 Task: Find connections with filter location Sarajevo with filter topic #goalswith filter profile language Potuguese with filter current company Yokogawa with filter school Uttar Pradesh Jobs Updates with filter industry Beverage Manufacturing with filter service category Strategic Planning with filter keywords title Financial Planner
Action: Mouse moved to (508, 84)
Screenshot: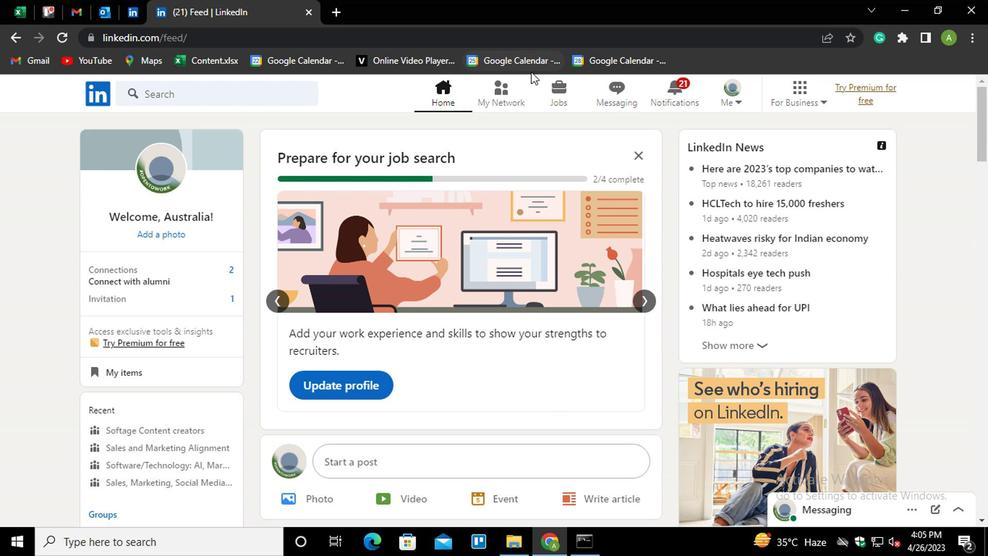 
Action: Mouse pressed left at (508, 84)
Screenshot: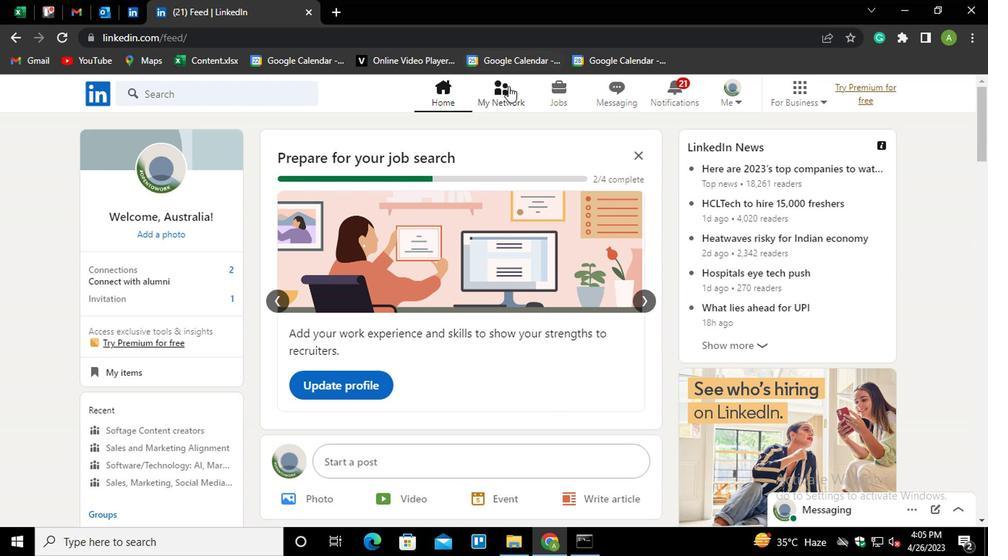 
Action: Mouse moved to (202, 174)
Screenshot: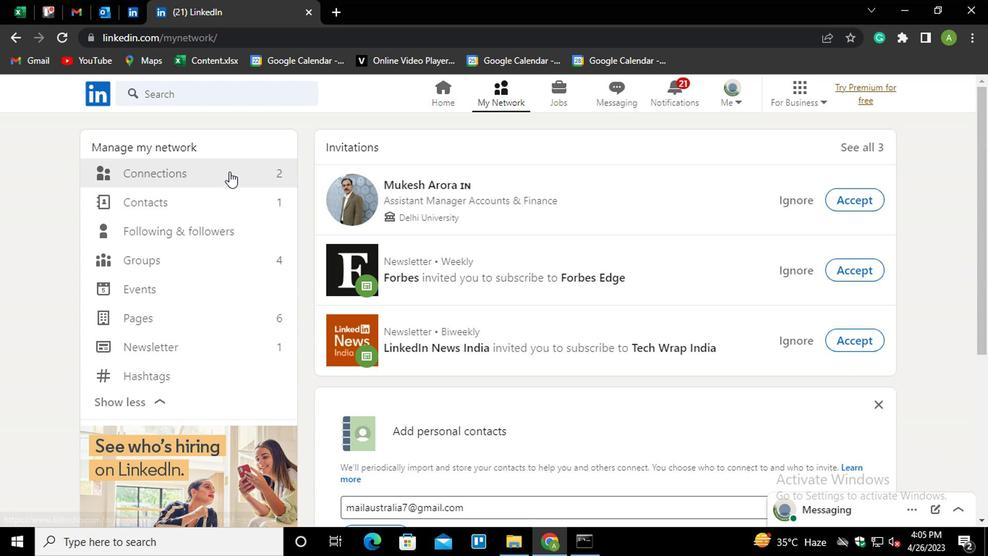 
Action: Mouse pressed left at (202, 174)
Screenshot: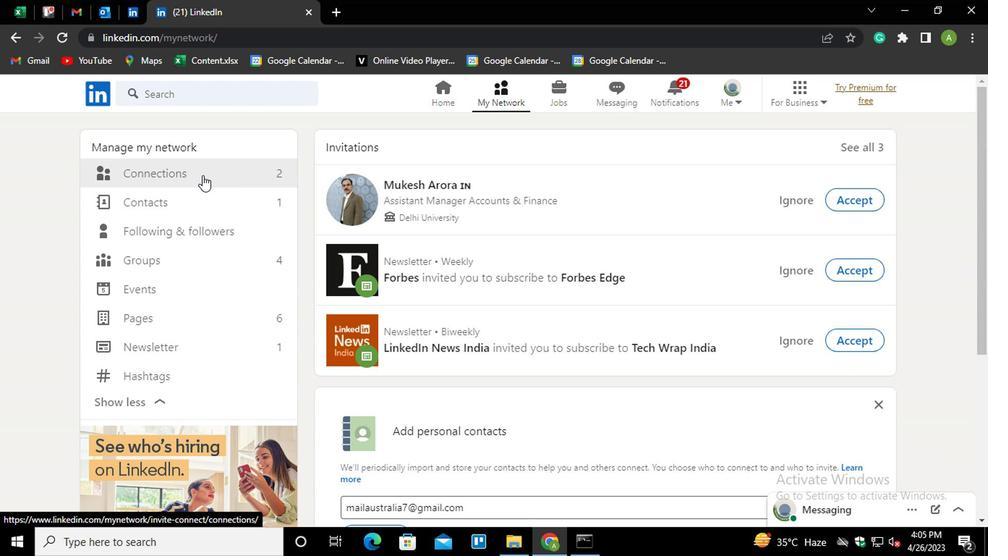 
Action: Mouse moved to (582, 177)
Screenshot: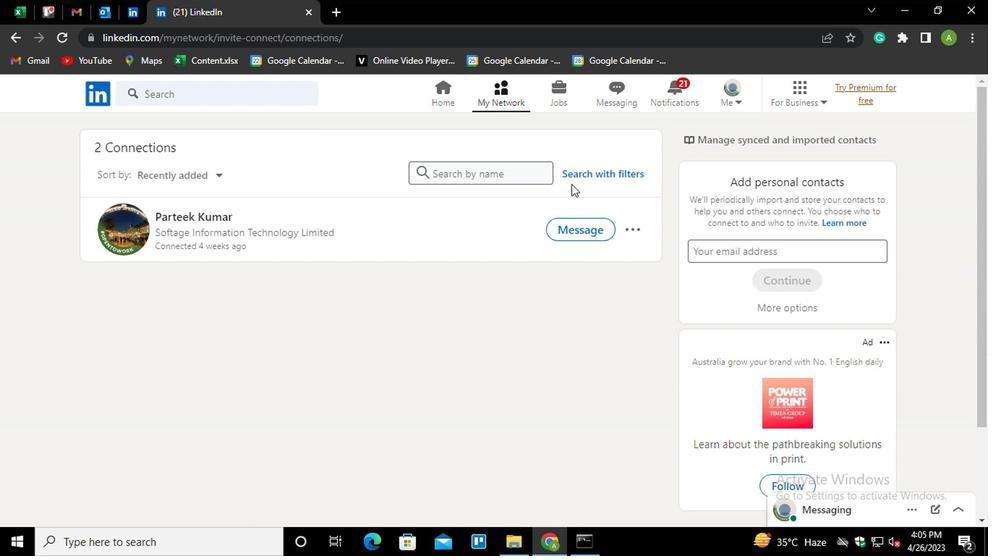 
Action: Mouse pressed left at (582, 177)
Screenshot: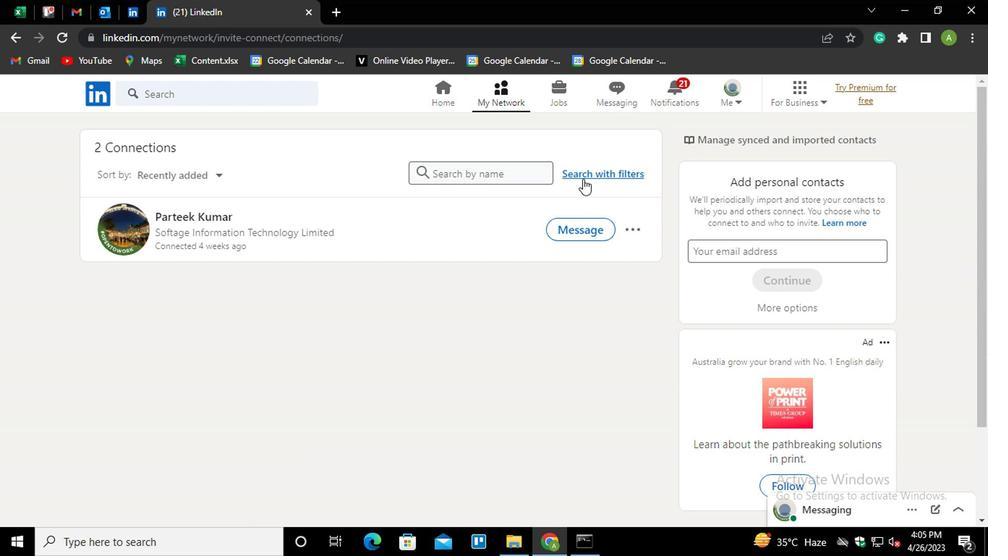 
Action: Mouse moved to (475, 139)
Screenshot: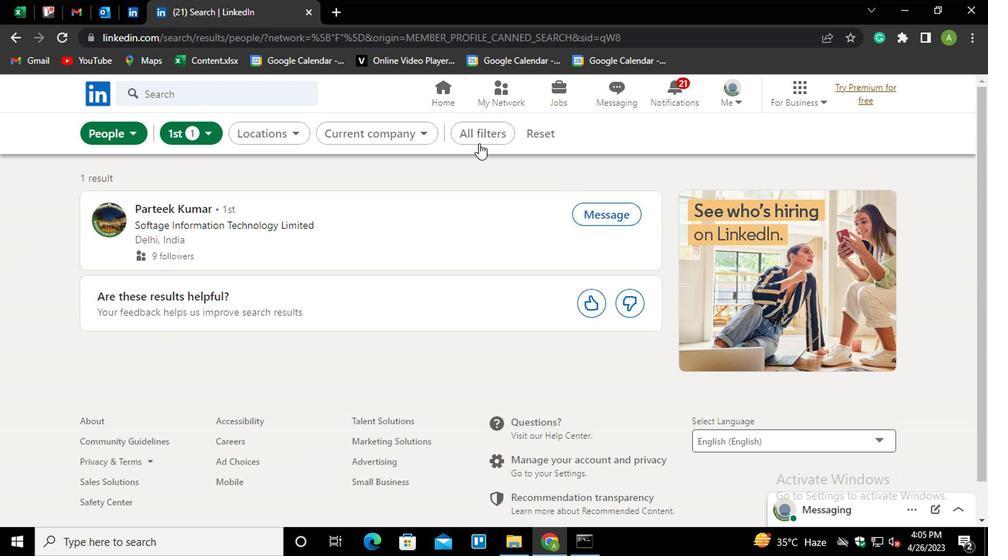 
Action: Mouse pressed left at (475, 139)
Screenshot: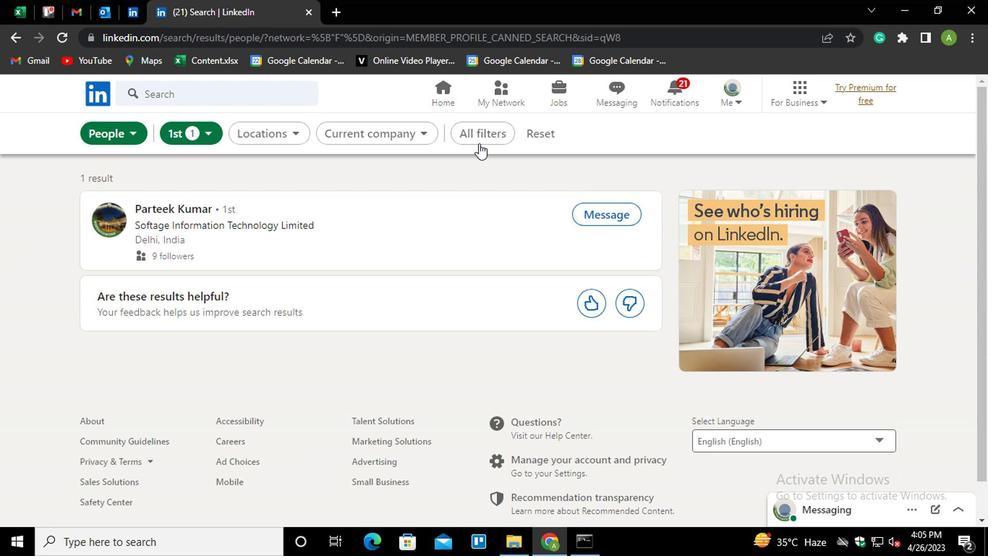 
Action: Mouse moved to (690, 260)
Screenshot: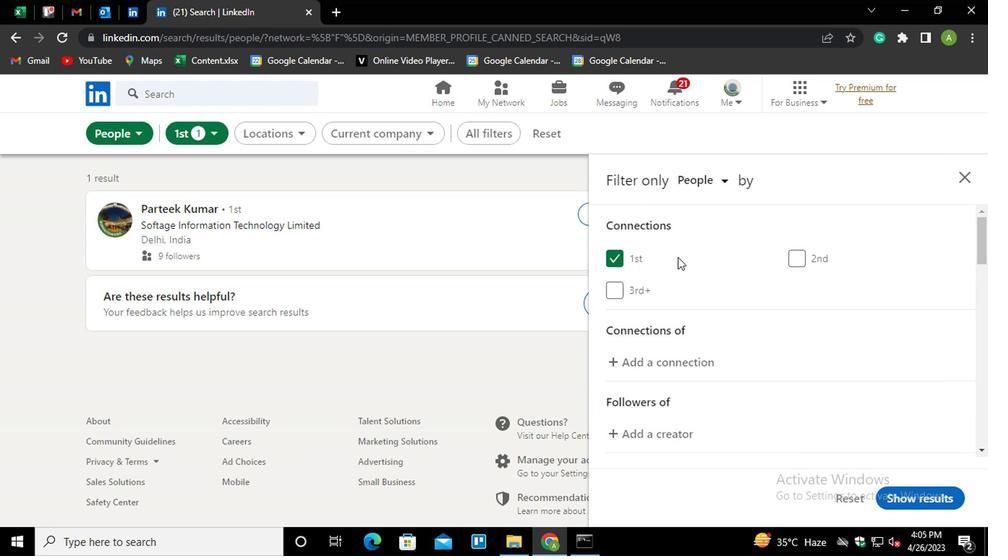 
Action: Mouse scrolled (690, 259) with delta (0, 0)
Screenshot: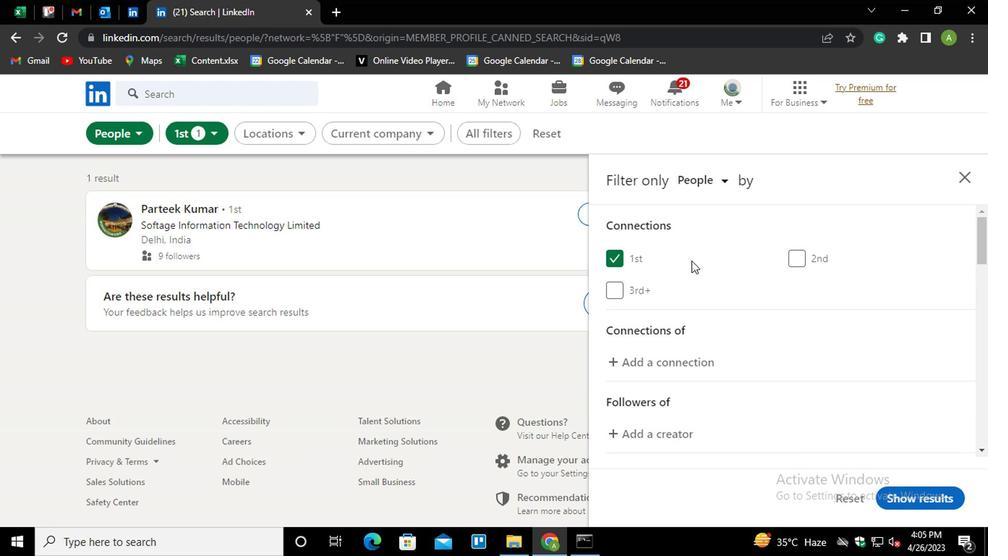 
Action: Mouse moved to (690, 258)
Screenshot: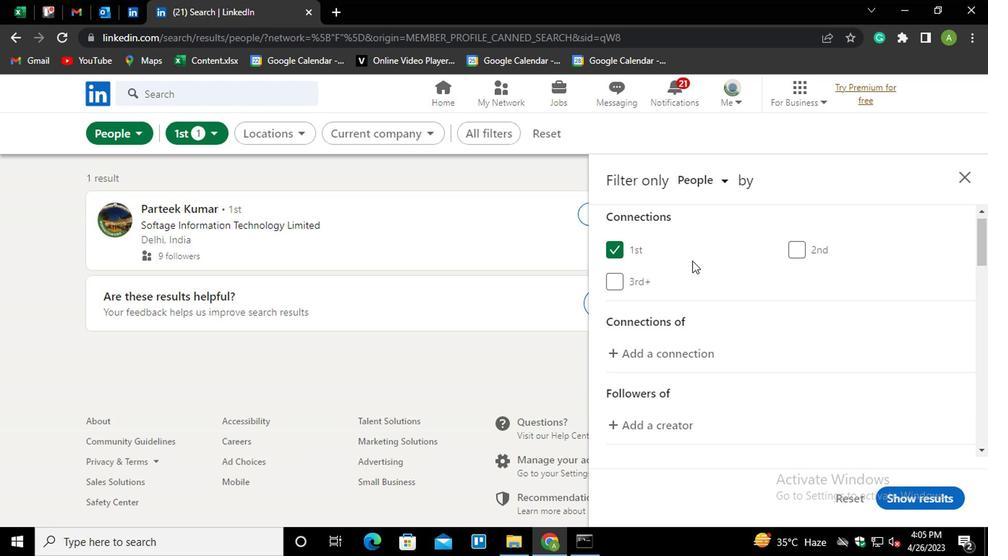 
Action: Mouse scrolled (690, 258) with delta (0, 0)
Screenshot: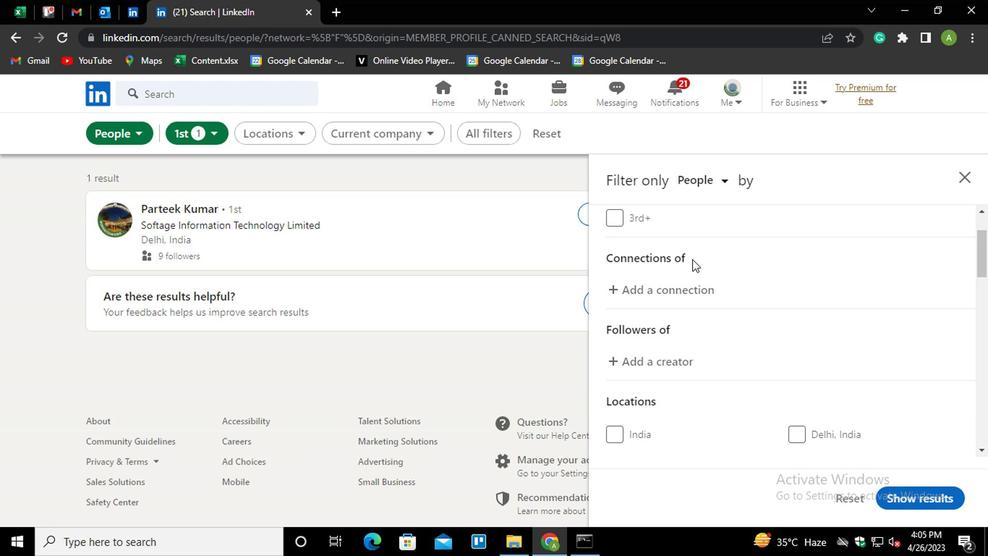 
Action: Mouse moved to (690, 259)
Screenshot: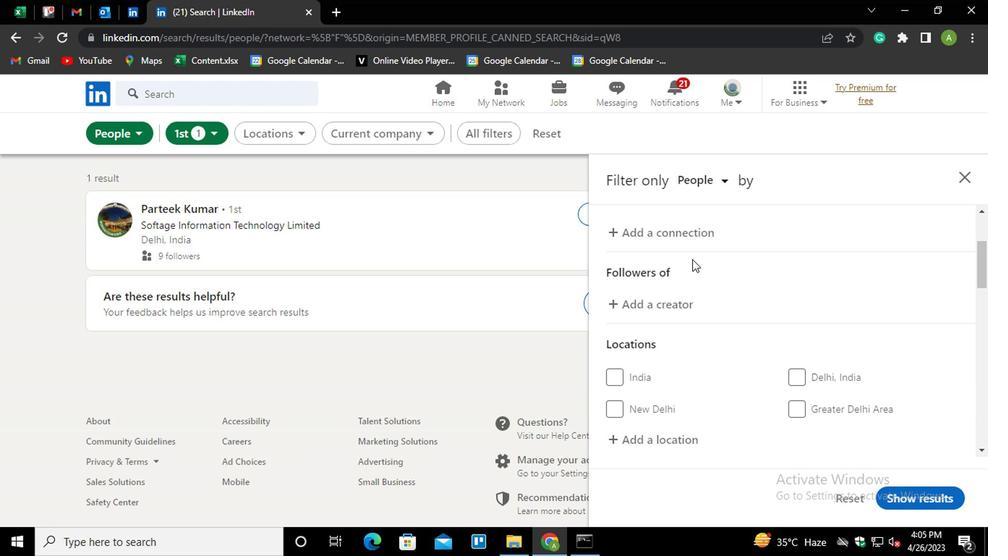 
Action: Mouse scrolled (690, 258) with delta (0, -1)
Screenshot: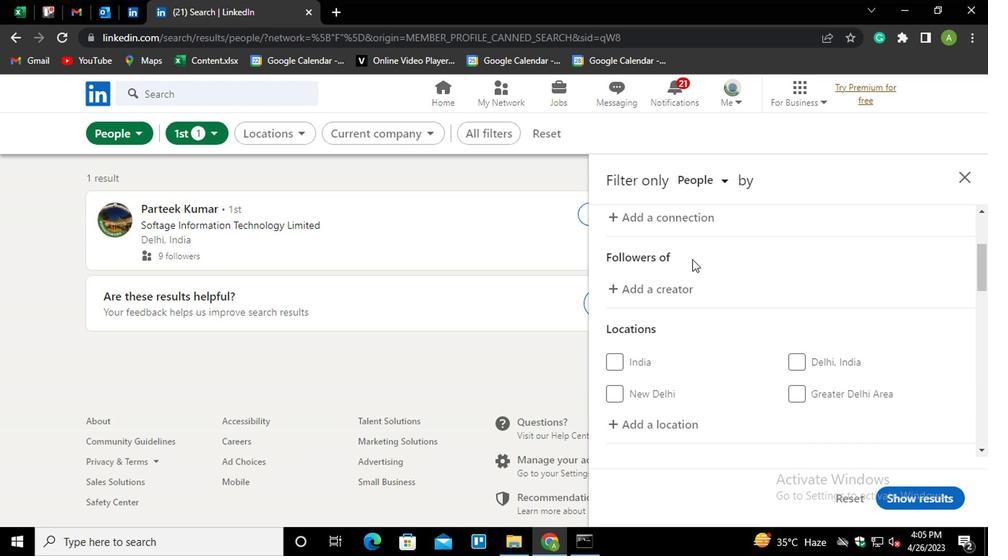 
Action: Mouse moved to (645, 351)
Screenshot: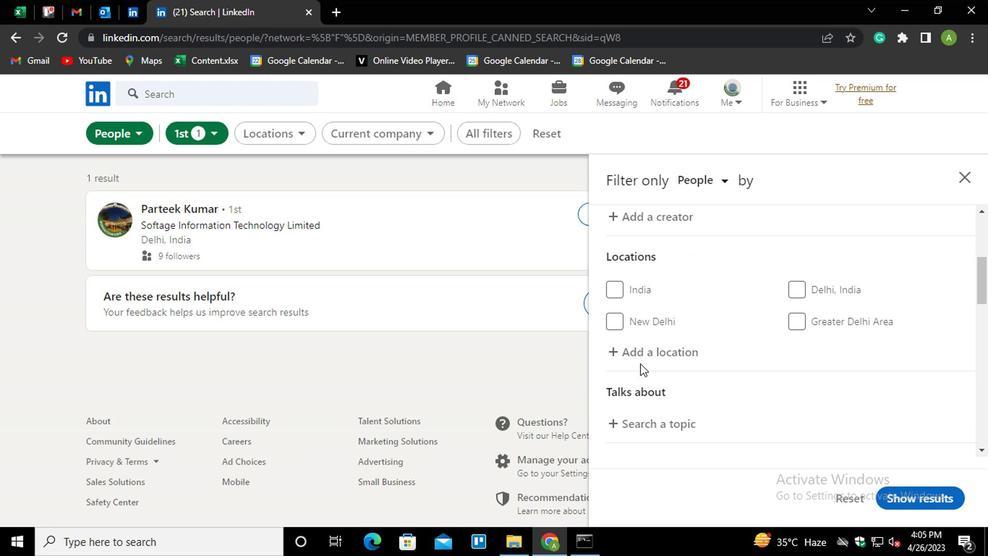 
Action: Mouse pressed left at (645, 351)
Screenshot: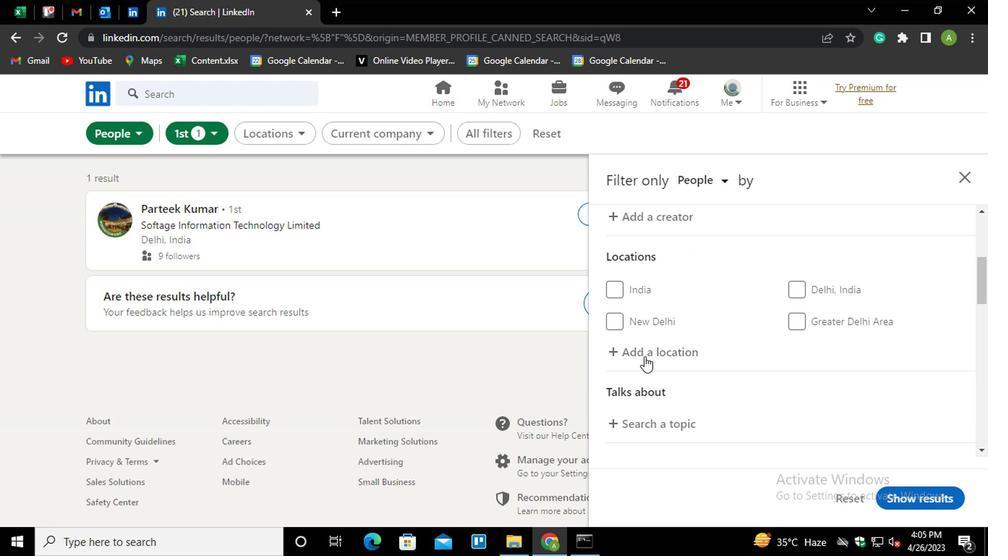 
Action: Mouse moved to (660, 346)
Screenshot: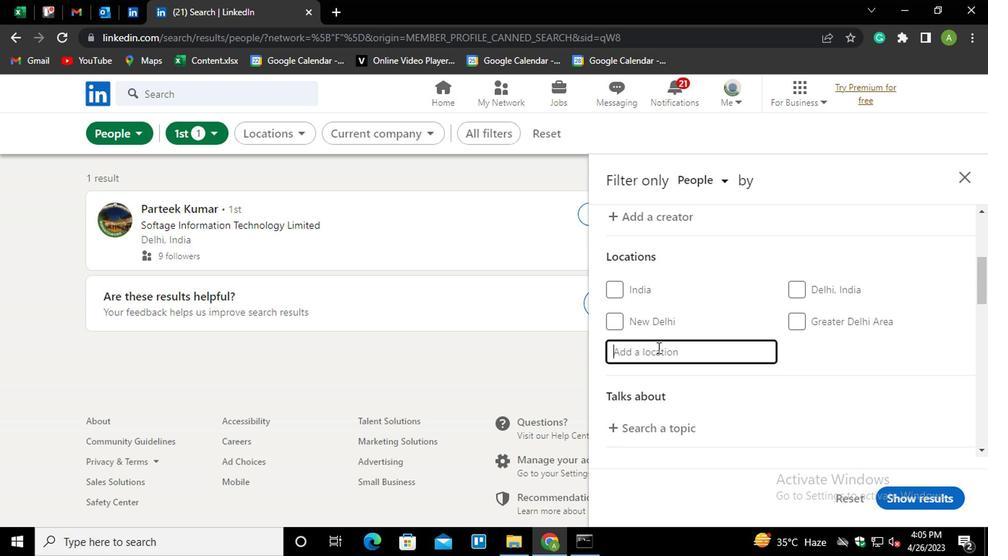 
Action: Mouse pressed left at (660, 346)
Screenshot: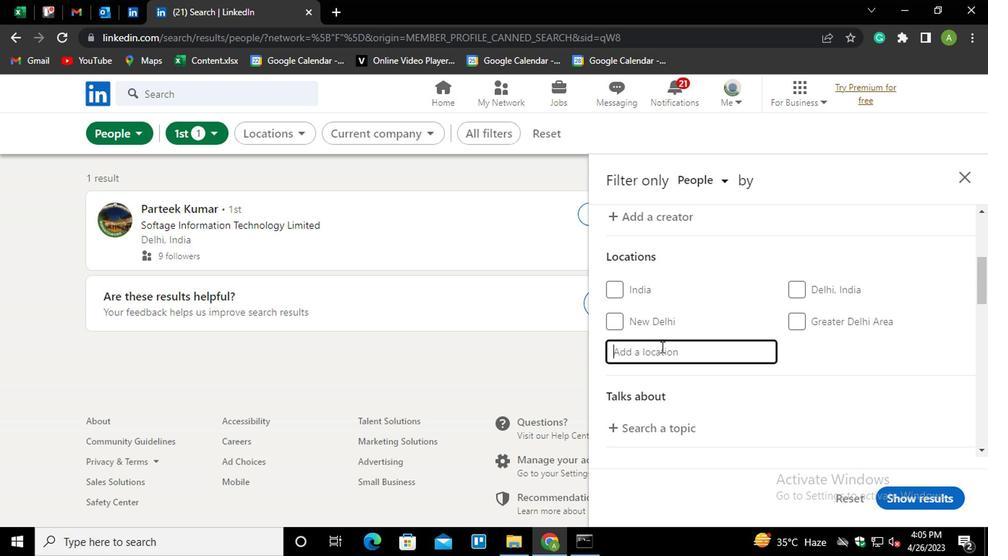 
Action: Mouse moved to (668, 343)
Screenshot: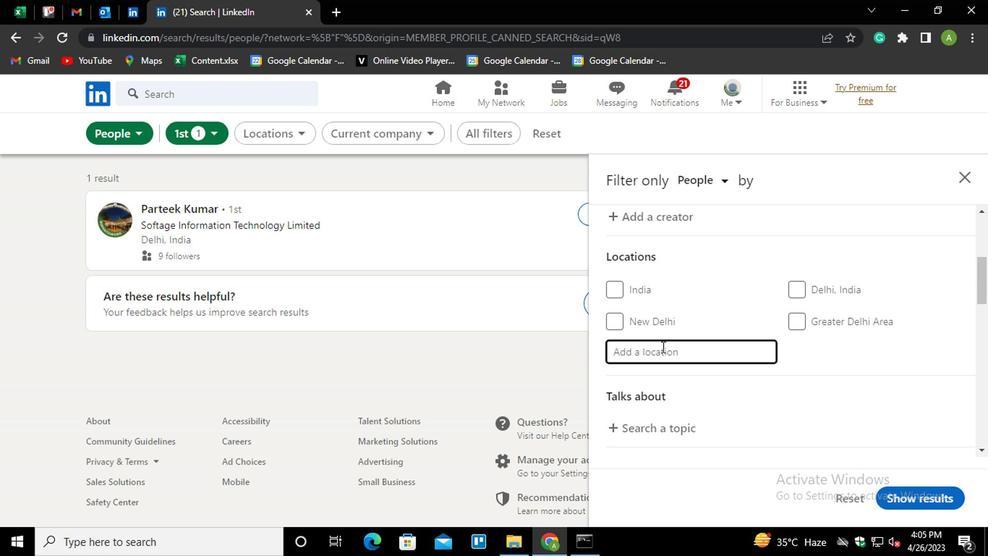 
Action: Key pressed <Key.shift>SARAJEV<Key.down><Key.enter>
Screenshot: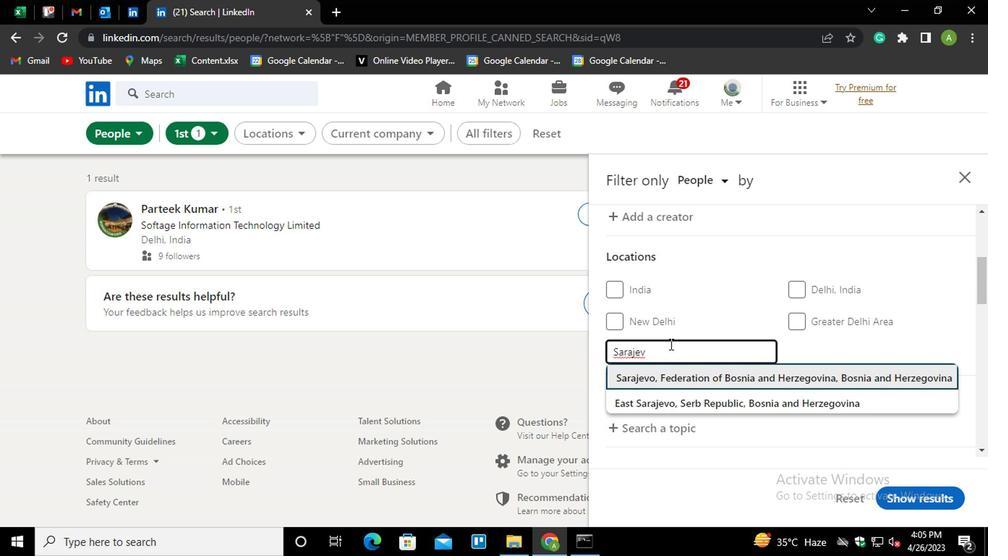 
Action: Mouse moved to (669, 343)
Screenshot: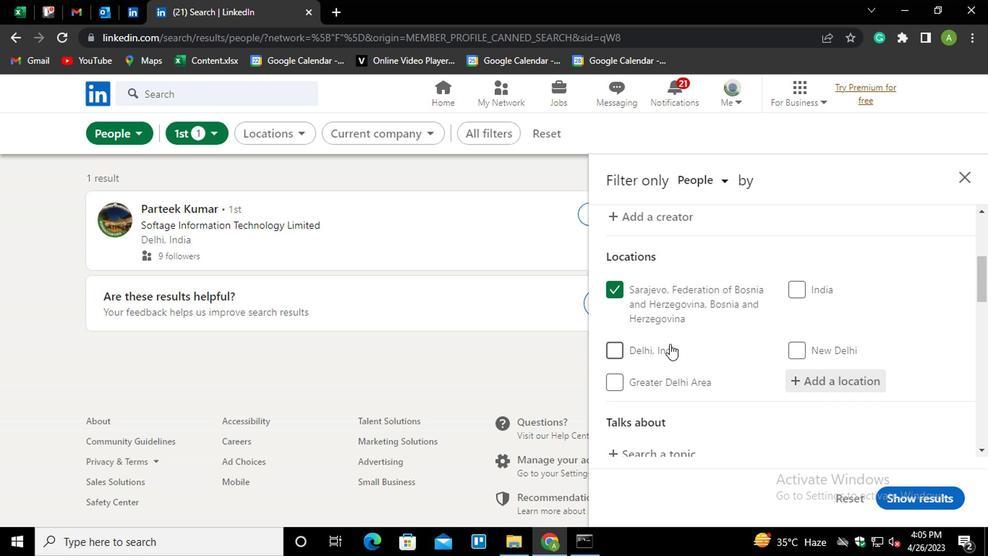 
Action: Mouse scrolled (669, 342) with delta (0, 0)
Screenshot: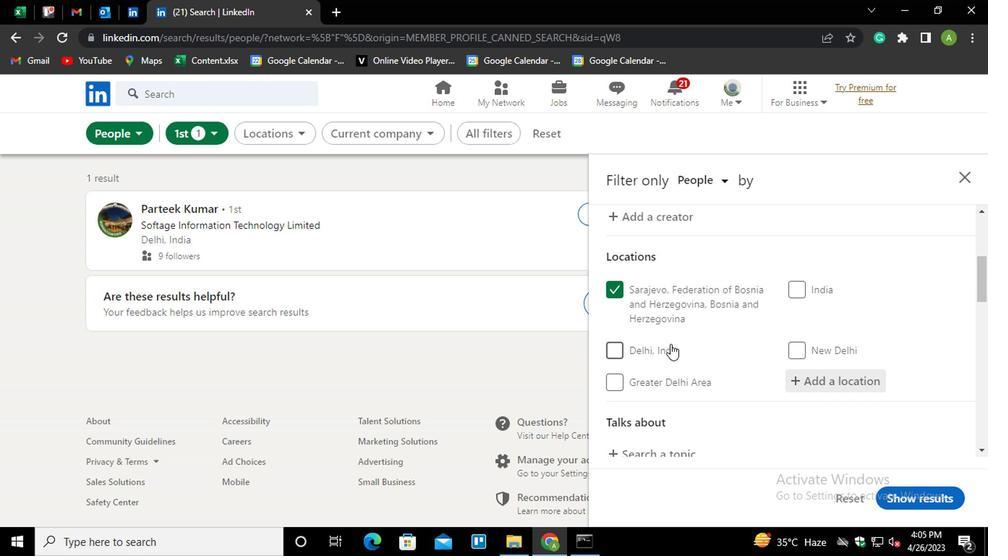 
Action: Mouse moved to (670, 342)
Screenshot: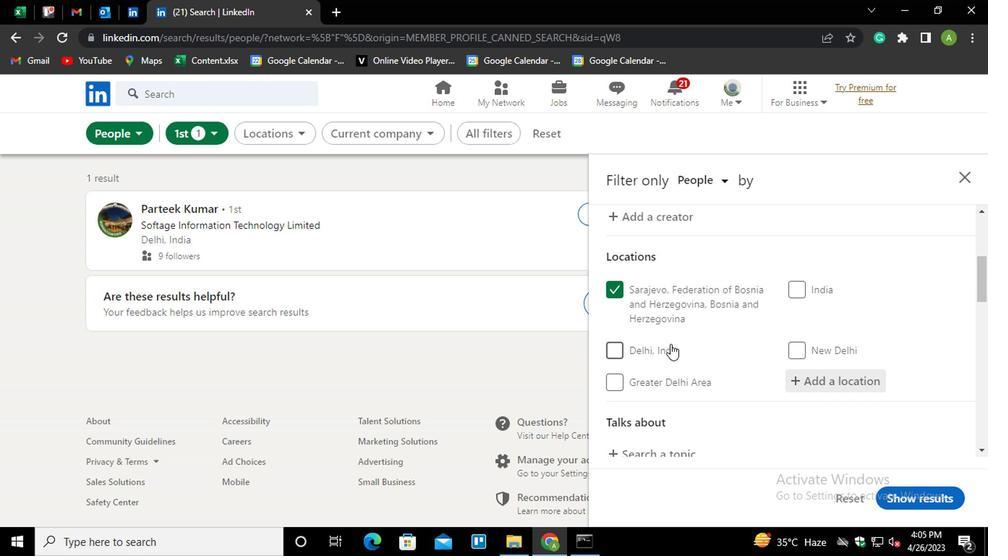 
Action: Mouse scrolled (670, 341) with delta (0, -1)
Screenshot: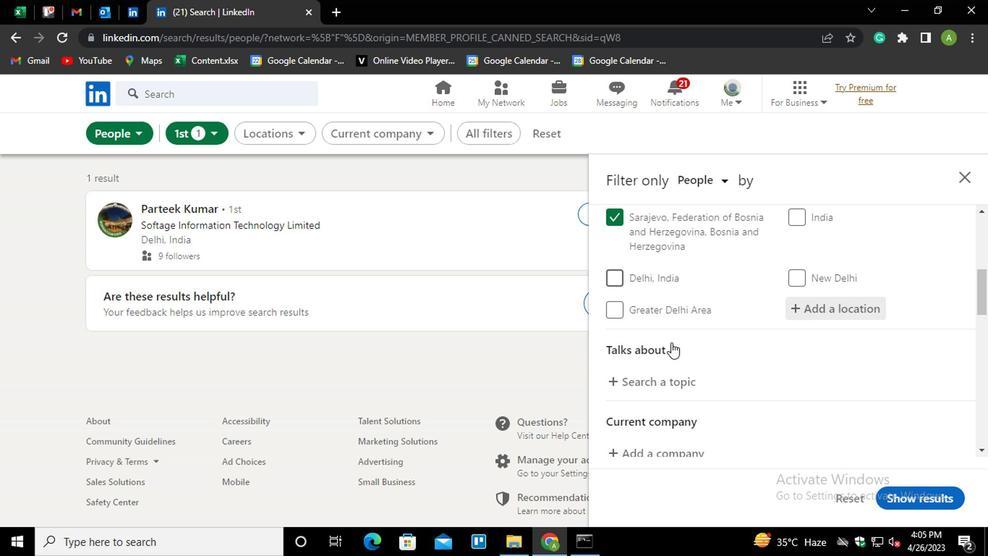 
Action: Mouse moved to (666, 314)
Screenshot: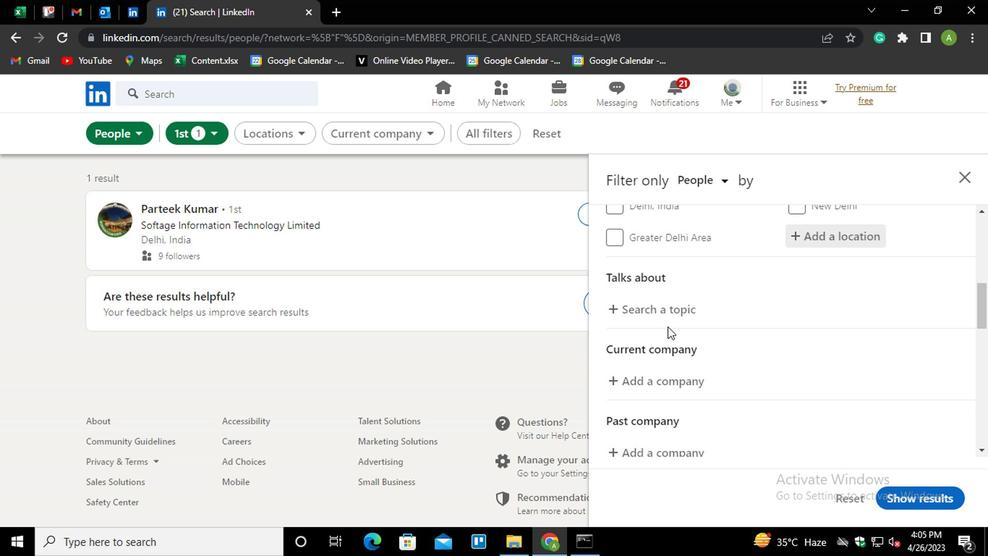 
Action: Mouse pressed left at (666, 314)
Screenshot: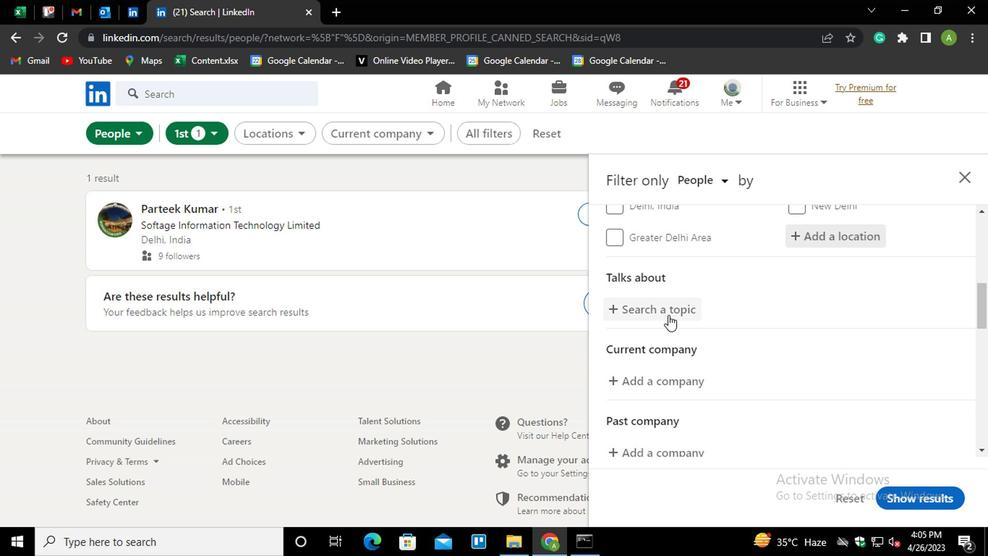 
Action: Key pressed <Key.shift>#GOALS
Screenshot: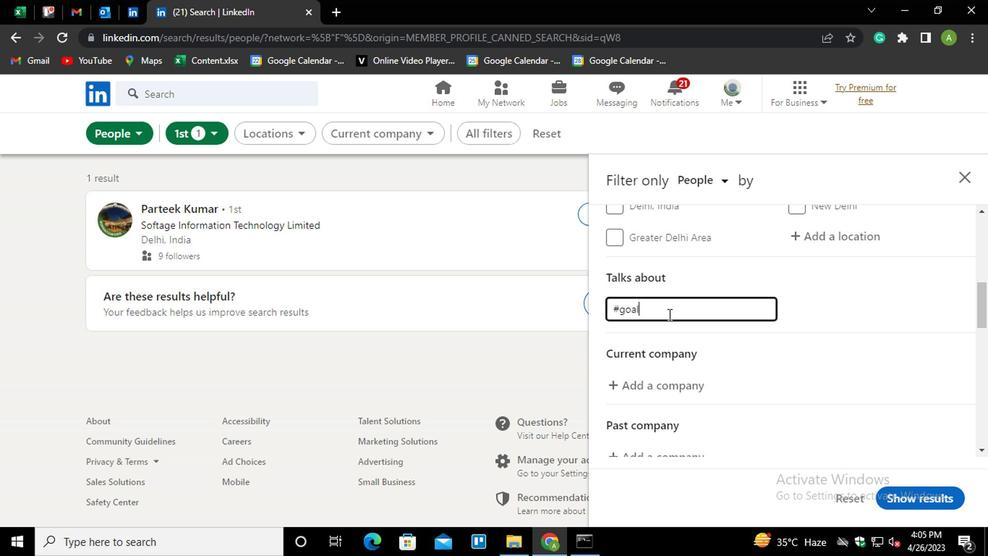 
Action: Mouse moved to (828, 342)
Screenshot: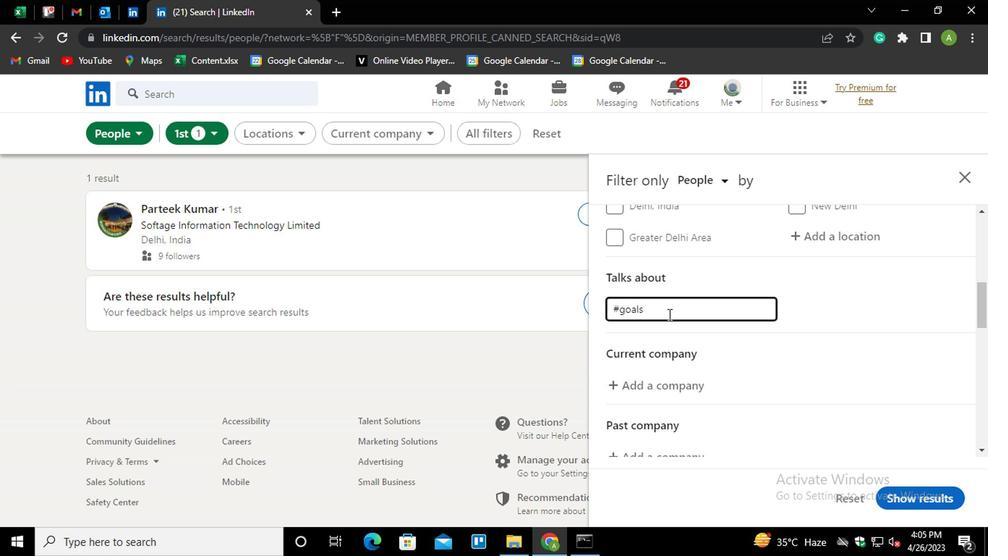
Action: Mouse pressed left at (828, 342)
Screenshot: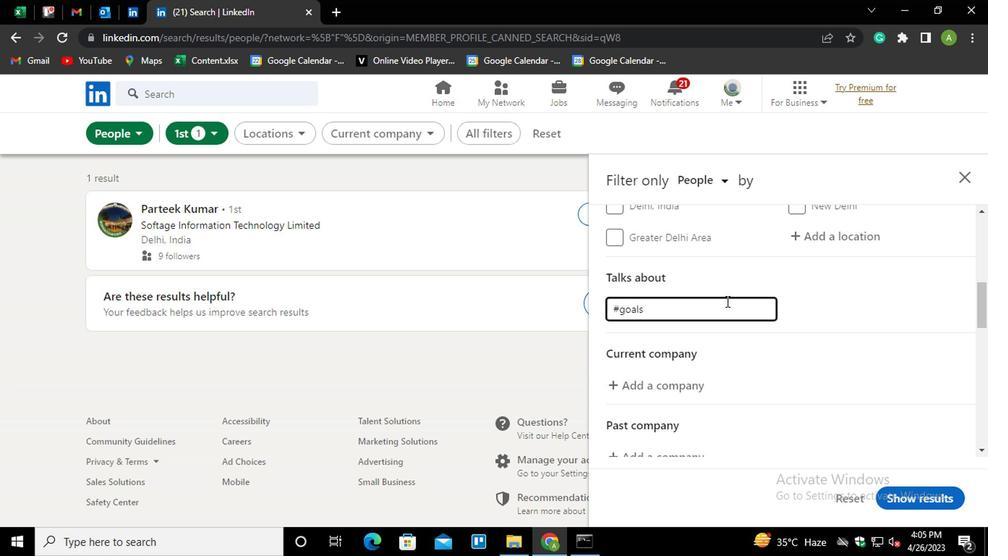 
Action: Mouse moved to (828, 342)
Screenshot: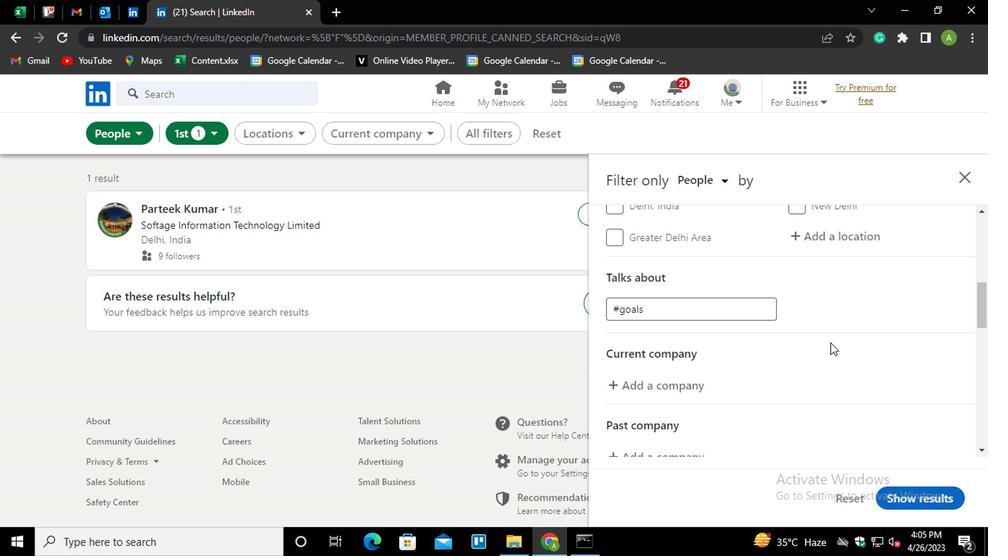 
Action: Mouse scrolled (828, 341) with delta (0, -1)
Screenshot: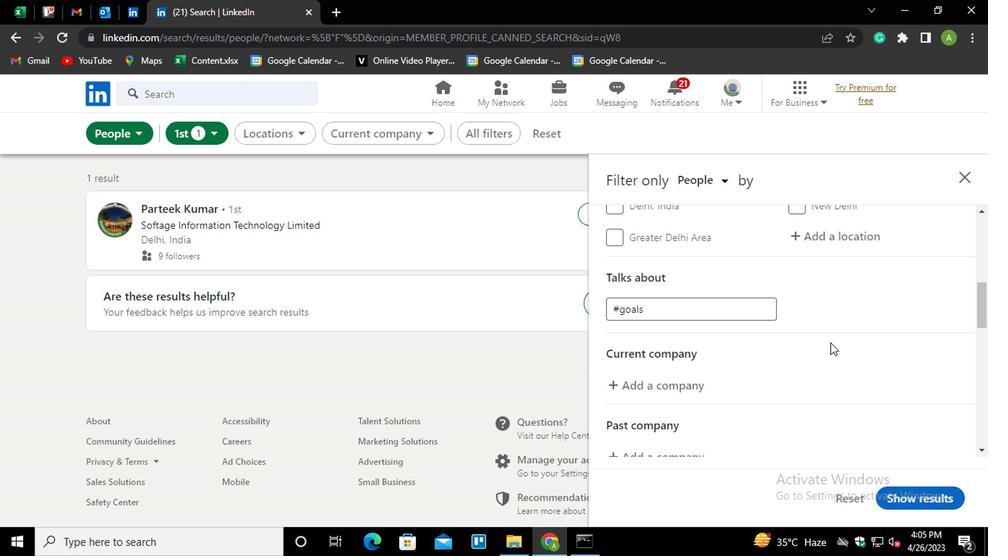 
Action: Mouse moved to (679, 314)
Screenshot: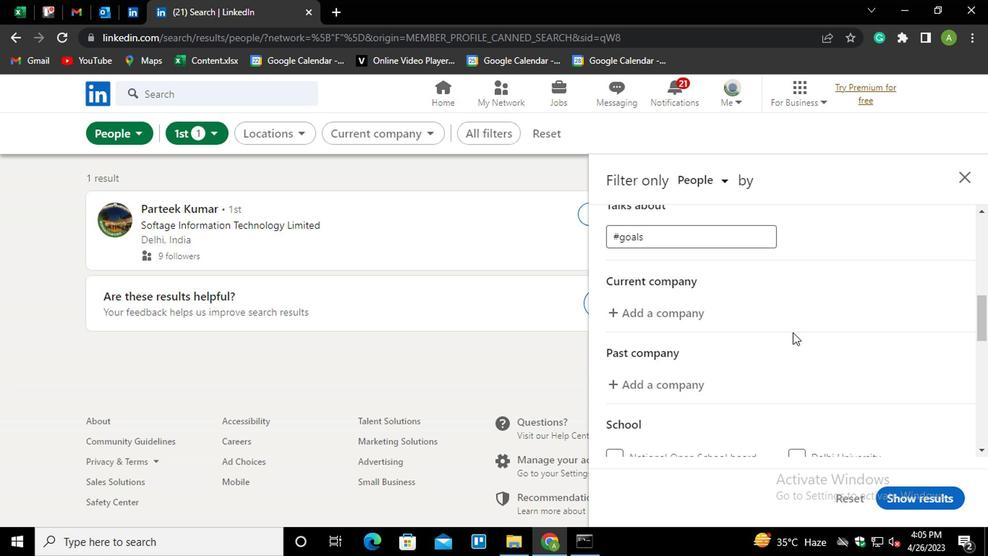 
Action: Mouse pressed left at (679, 314)
Screenshot: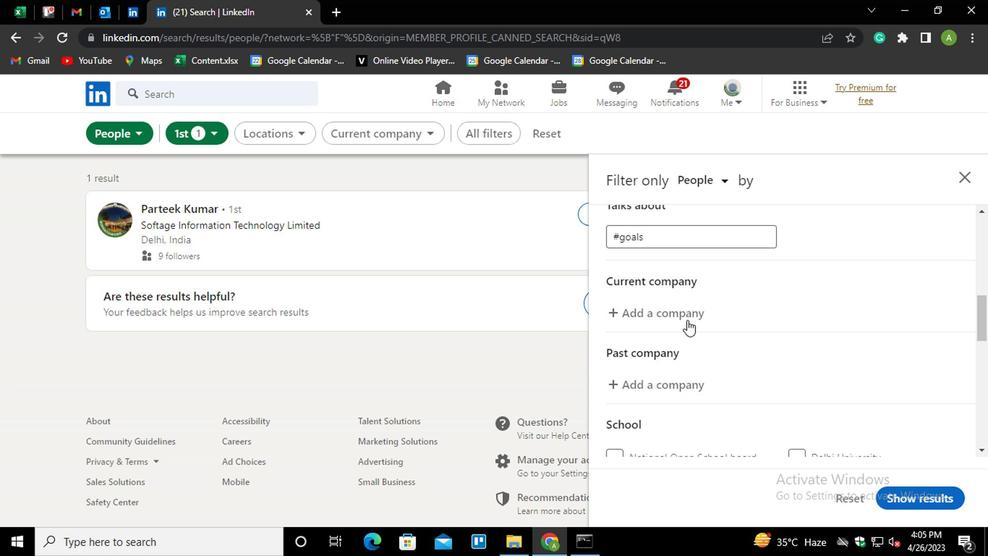 
Action: Mouse moved to (689, 311)
Screenshot: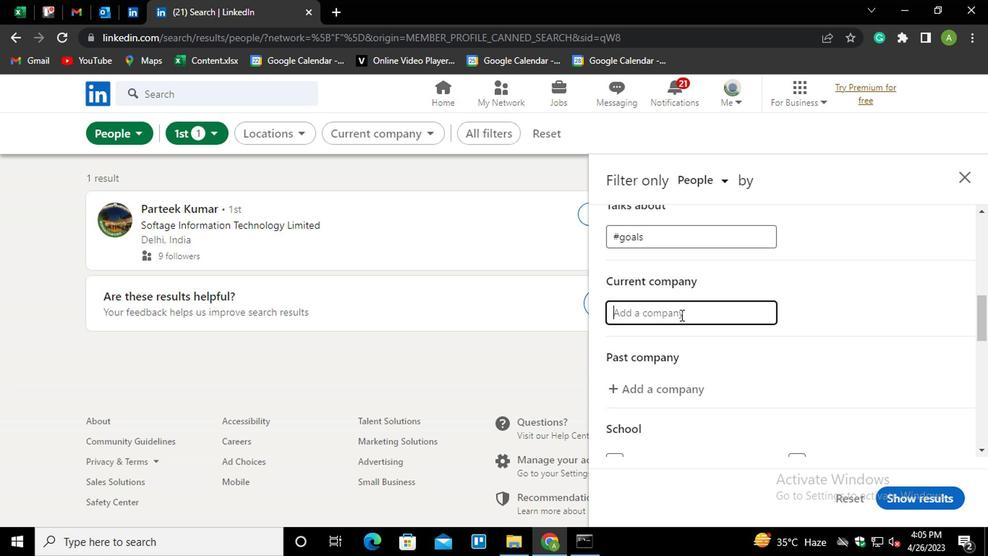 
Action: Mouse pressed left at (689, 311)
Screenshot: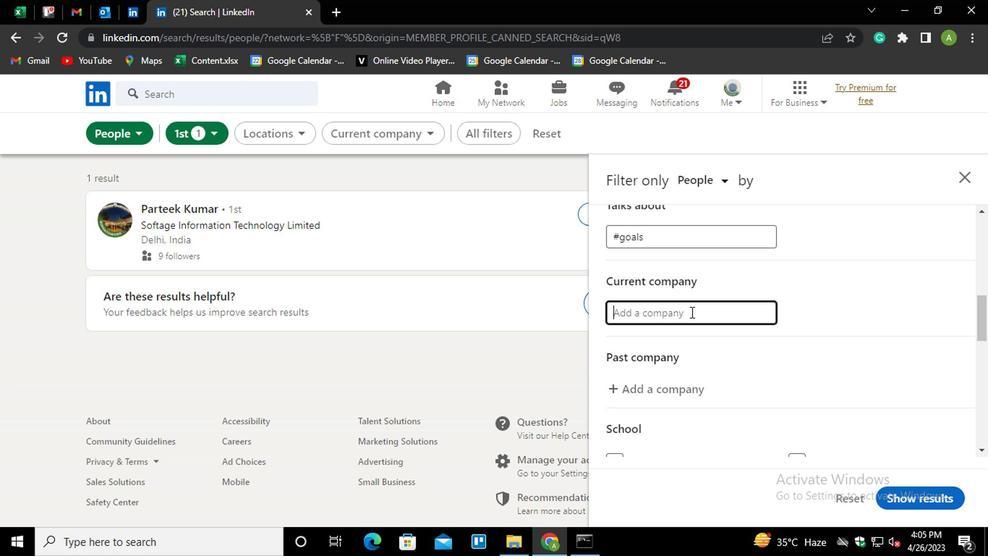 
Action: Key pressed <Key.shift><Key.shift><Key.shift>YOKO<Key.down><Key.enter>
Screenshot: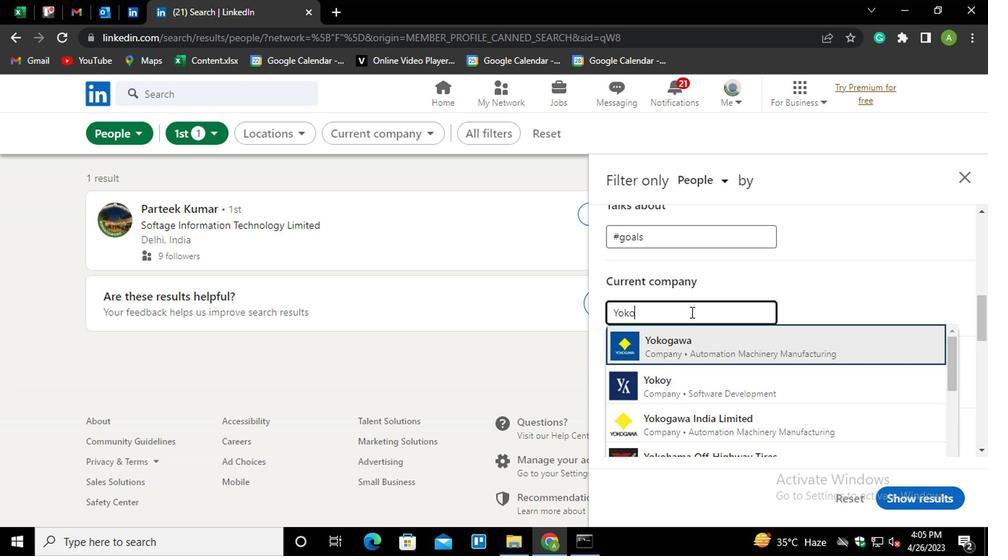 
Action: Mouse moved to (701, 306)
Screenshot: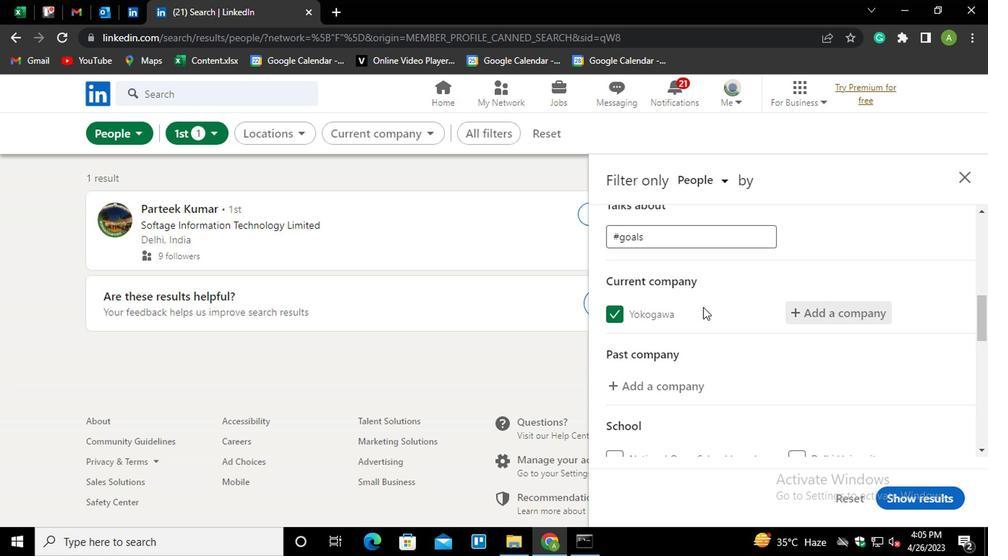 
Action: Mouse scrolled (701, 305) with delta (0, 0)
Screenshot: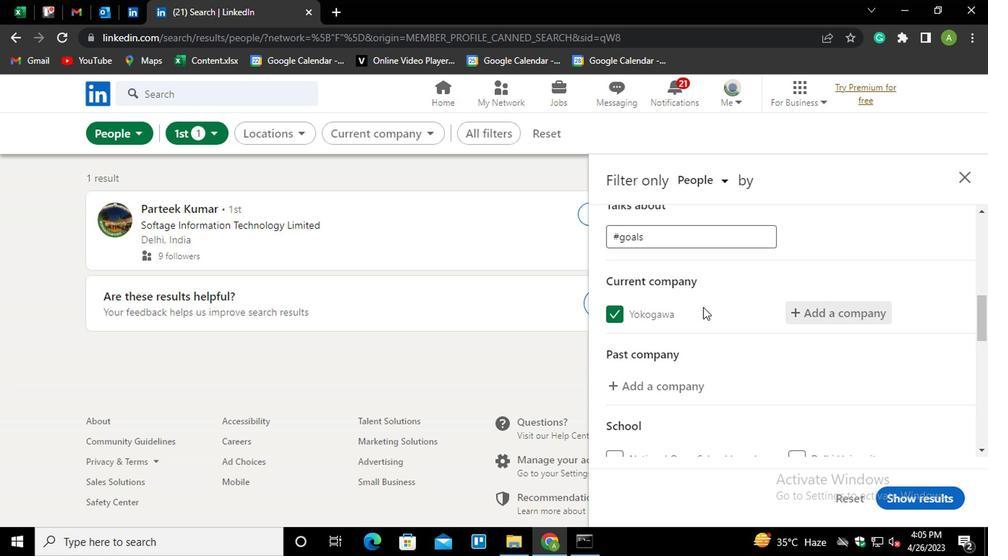 
Action: Mouse scrolled (701, 305) with delta (0, 0)
Screenshot: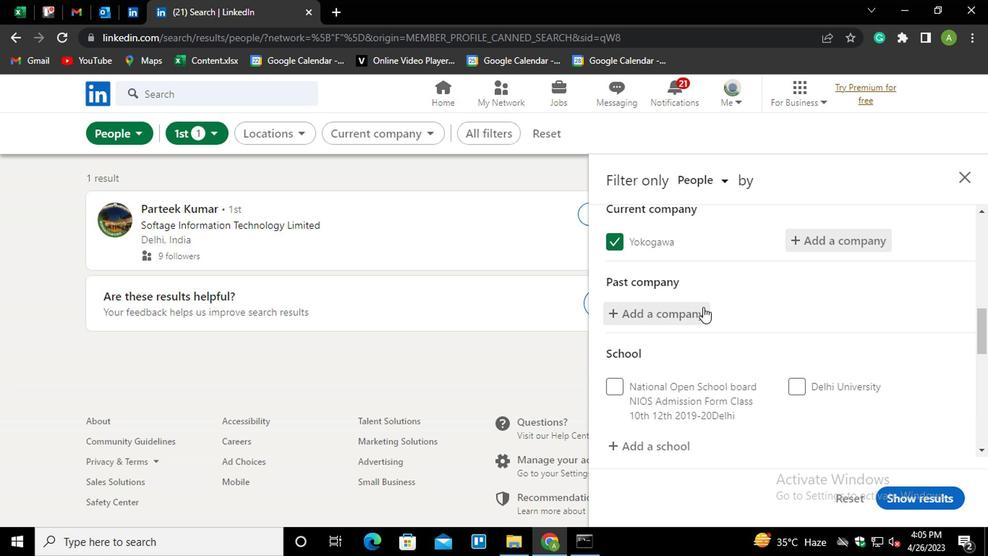 
Action: Mouse moved to (713, 313)
Screenshot: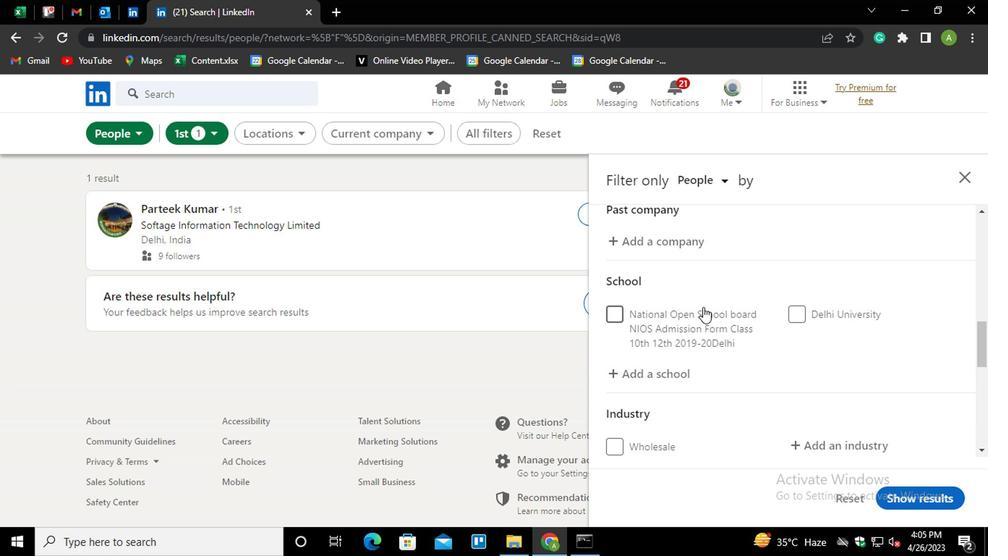 
Action: Mouse scrolled (713, 312) with delta (0, 0)
Screenshot: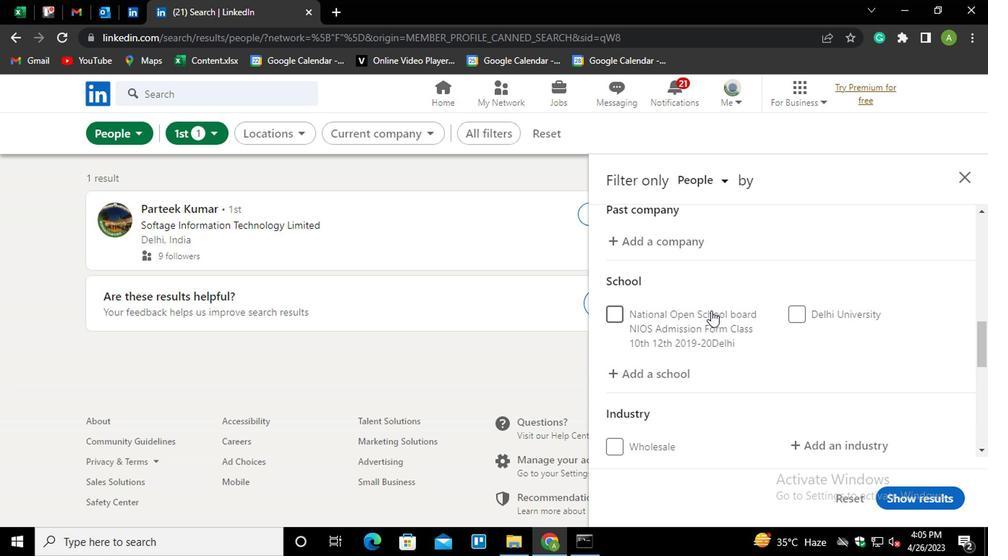 
Action: Mouse moved to (659, 297)
Screenshot: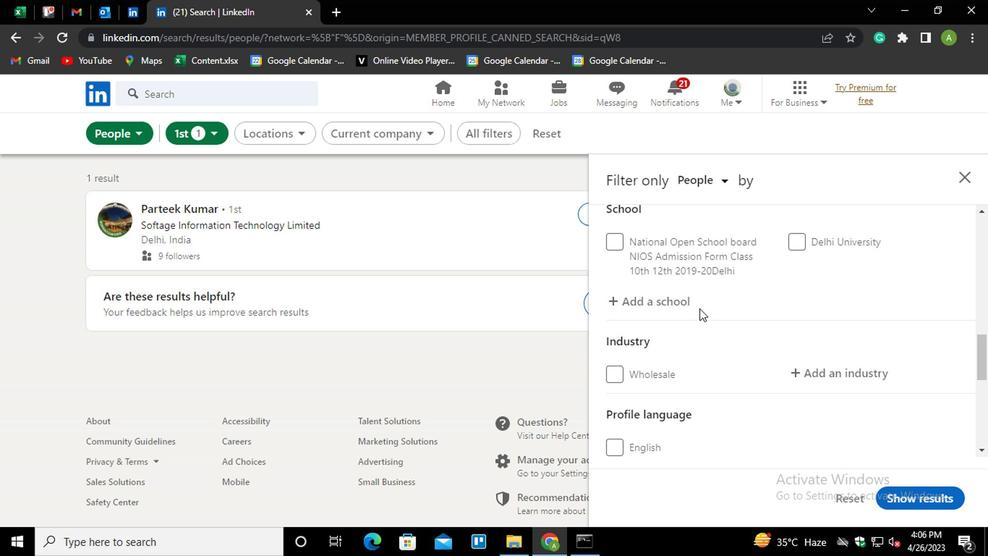 
Action: Mouse pressed left at (659, 297)
Screenshot: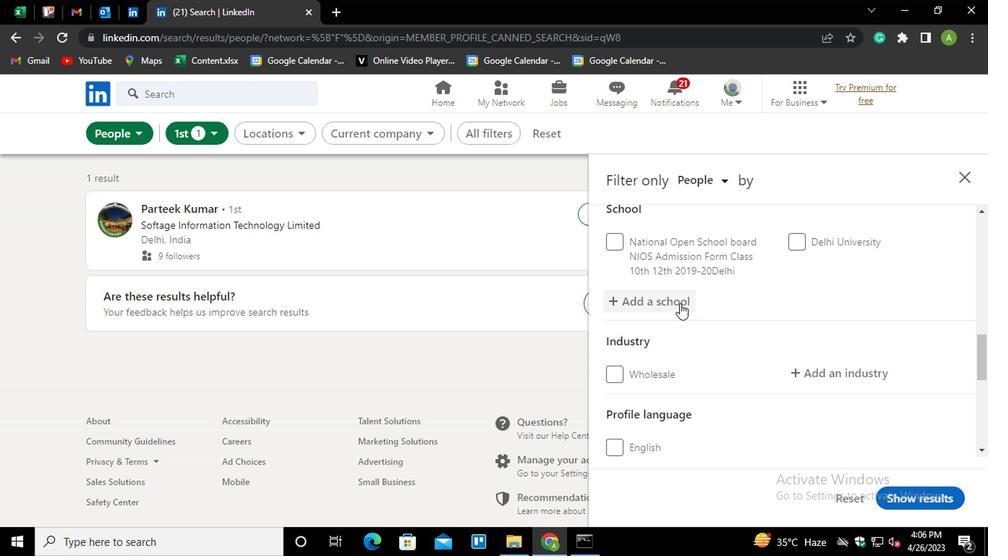 
Action: Mouse moved to (665, 302)
Screenshot: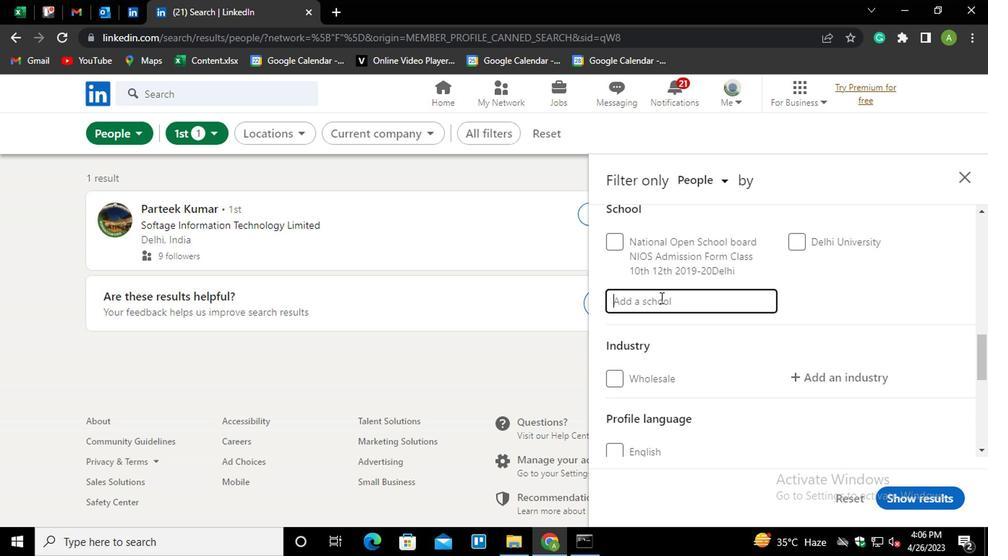 
Action: Mouse pressed left at (665, 302)
Screenshot: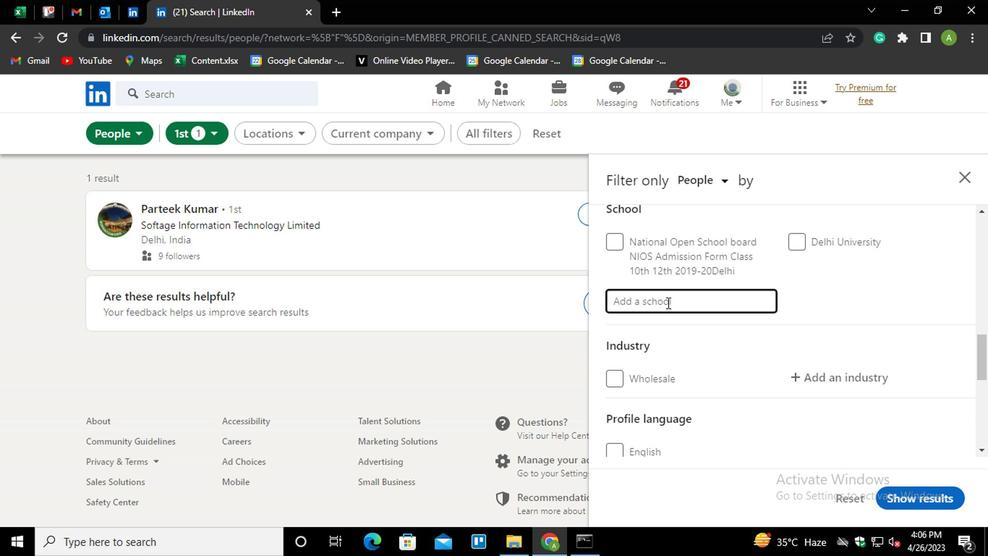 
Action: Mouse moved to (664, 304)
Screenshot: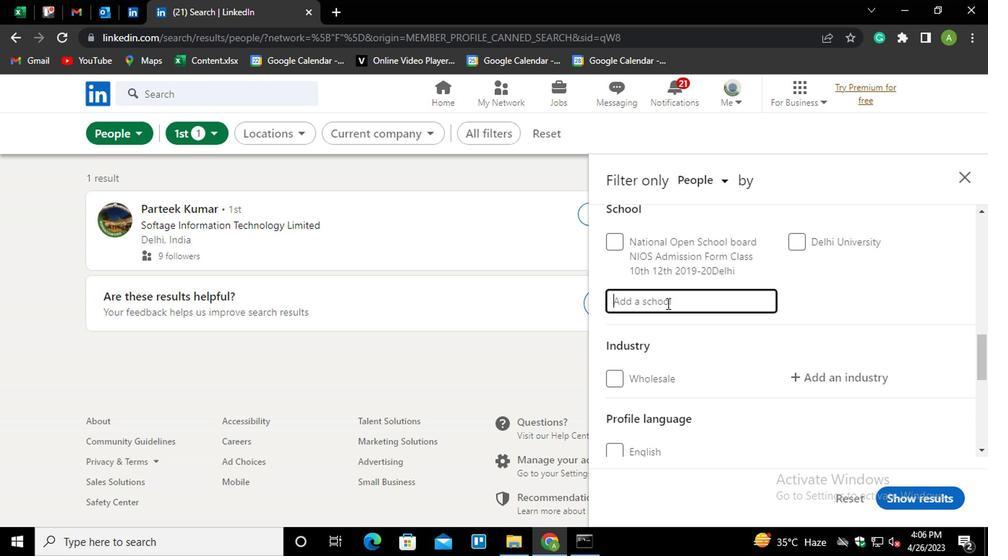 
Action: Key pressed <Key.shift><Key.shift><Key.shift><Key.shift><Key.shift><Key.shift><Key.shift><Key.shift><Key.shift>UTTAR<Key.space><Key.shift_r>PRADES<Key.down><Key.enter>
Screenshot: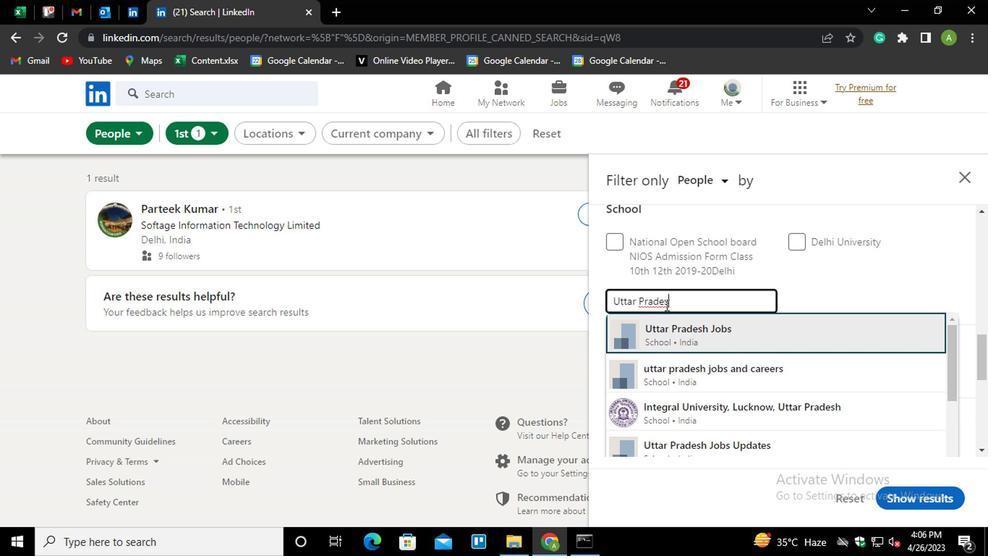 
Action: Mouse moved to (663, 305)
Screenshot: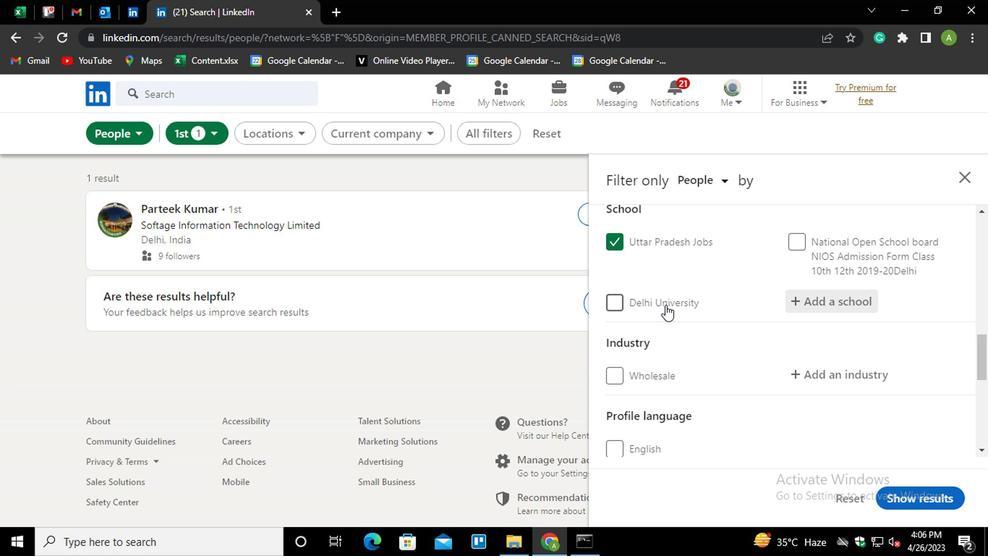 
Action: Mouse scrolled (663, 304) with delta (0, -1)
Screenshot: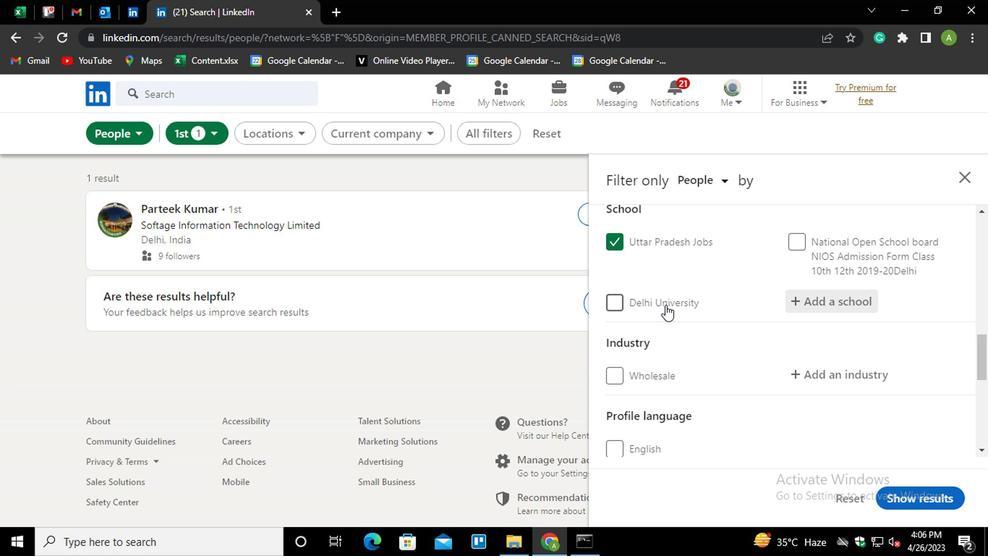 
Action: Mouse moved to (800, 307)
Screenshot: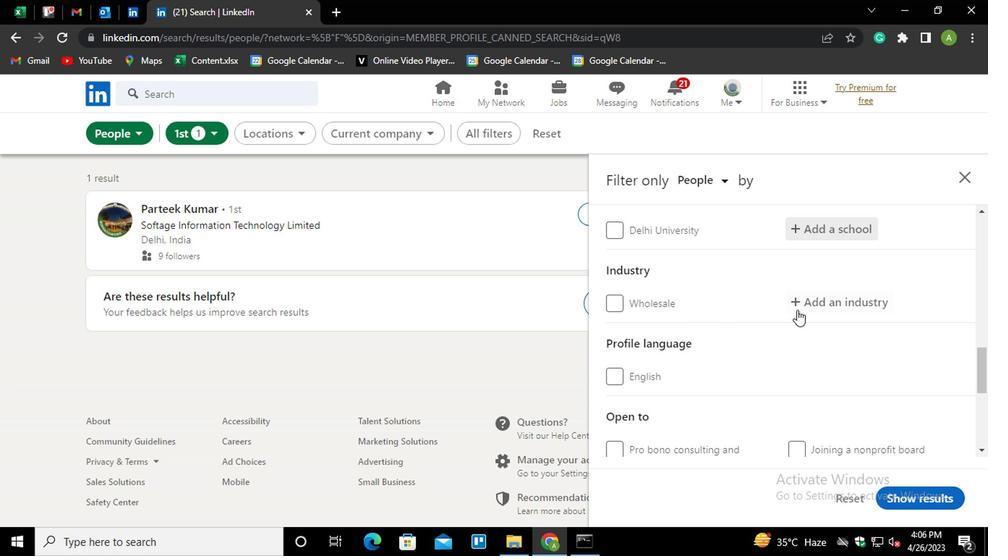 
Action: Mouse pressed left at (800, 307)
Screenshot: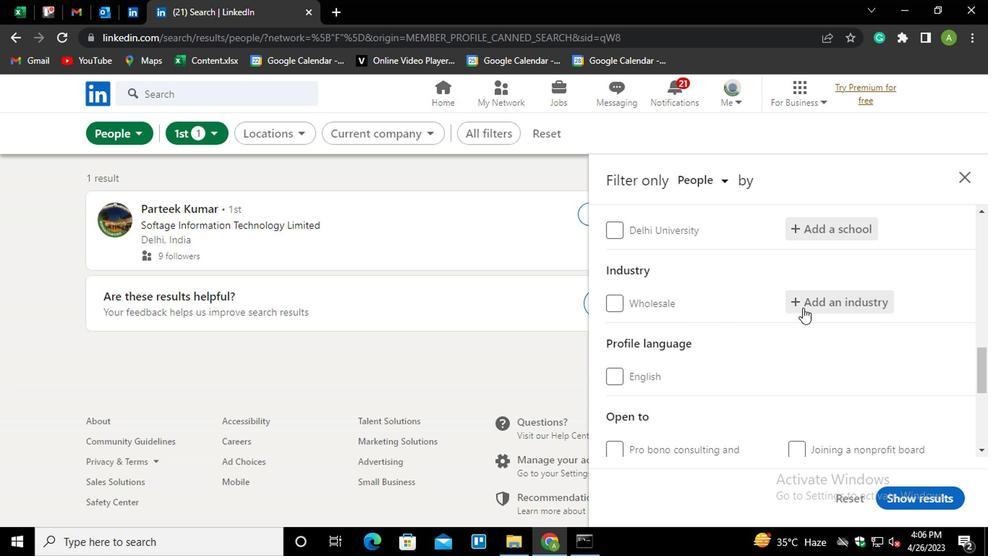 
Action: Mouse moved to (813, 304)
Screenshot: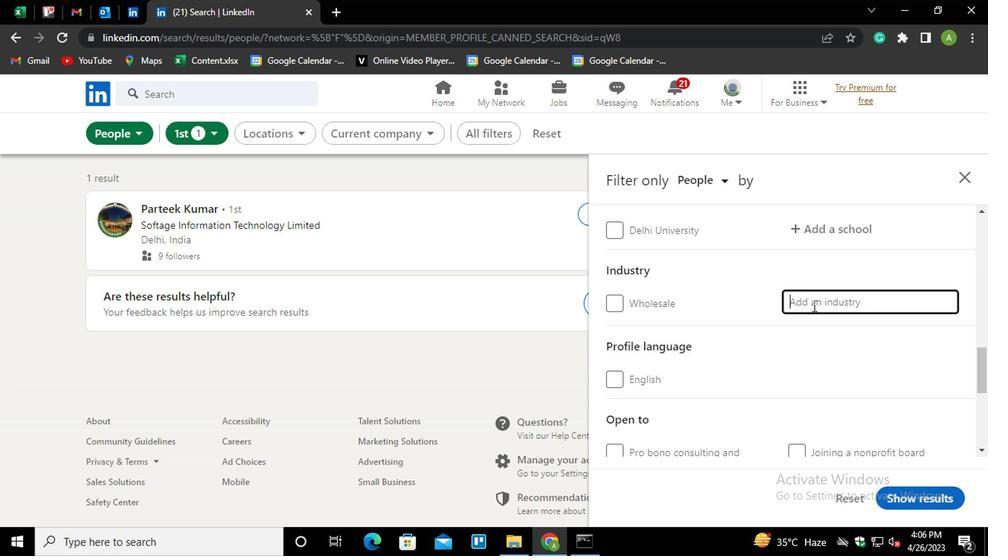 
Action: Mouse pressed left at (813, 304)
Screenshot: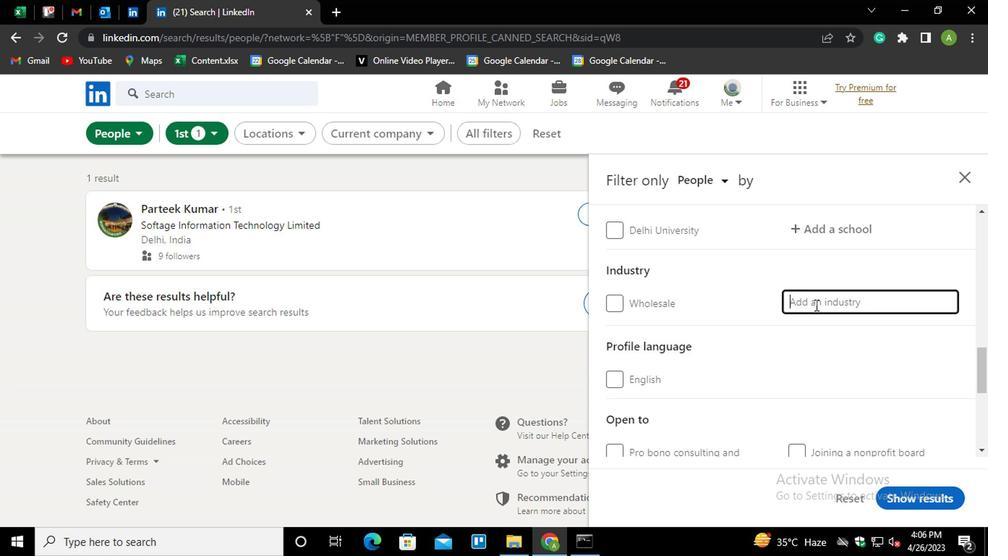 
Action: Mouse moved to (824, 261)
Screenshot: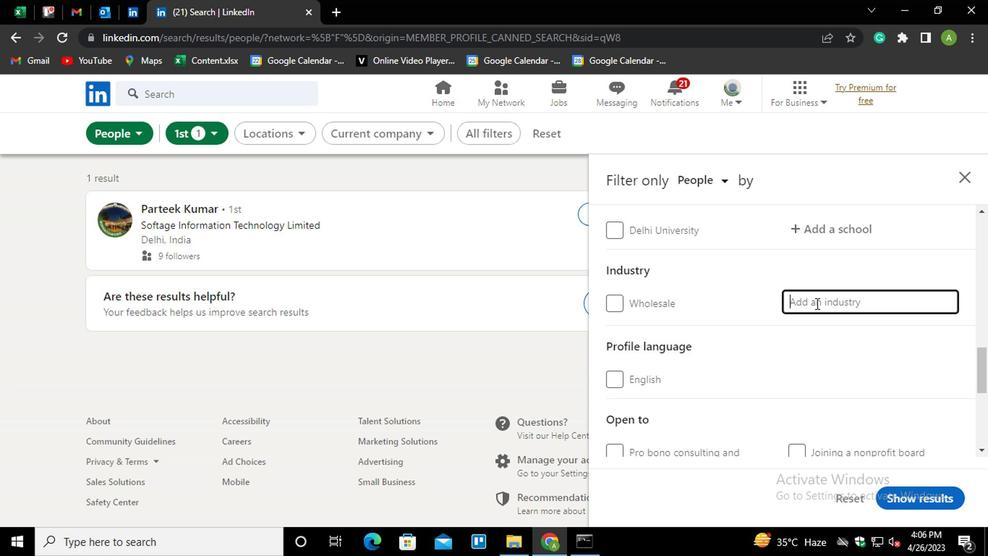 
Action: Key pressed <Key.shift>BEVER<Key.down><Key.down><Key.down><Key.enter>
Screenshot: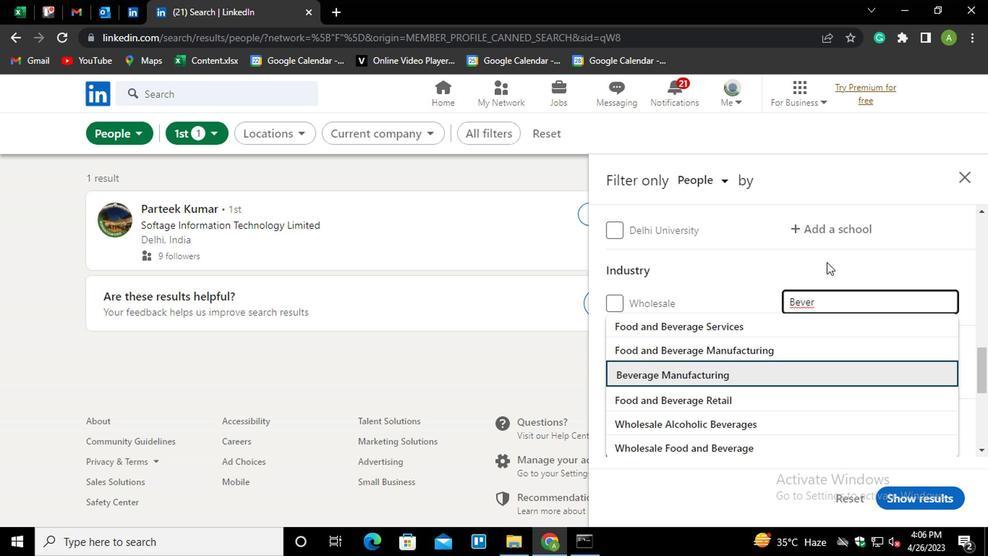 
Action: Mouse moved to (810, 318)
Screenshot: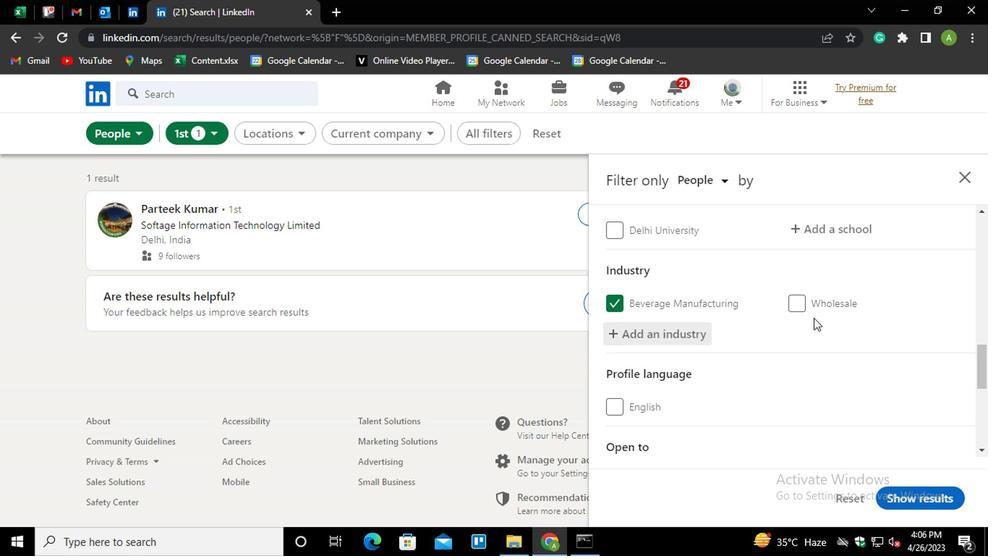 
Action: Mouse scrolled (810, 317) with delta (0, 0)
Screenshot: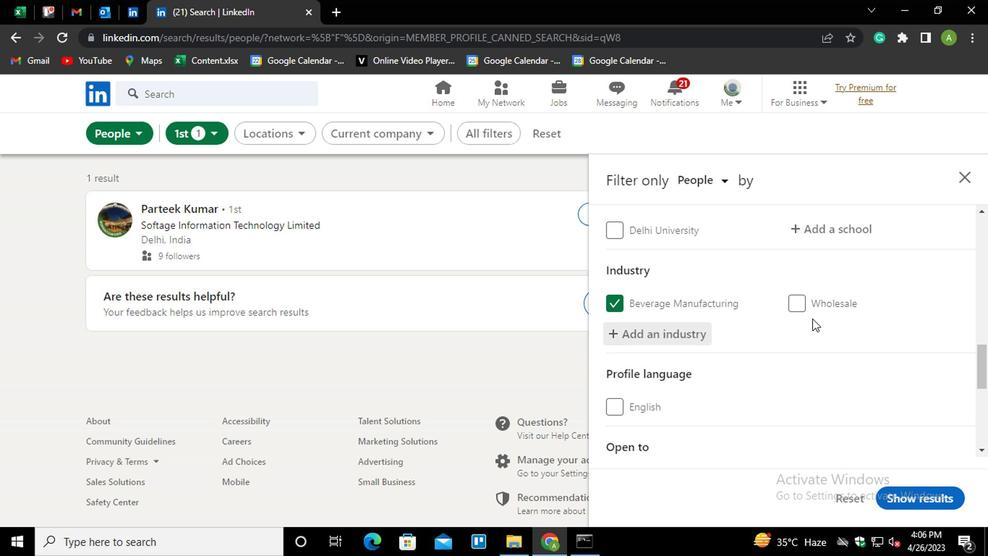 
Action: Mouse moved to (802, 318)
Screenshot: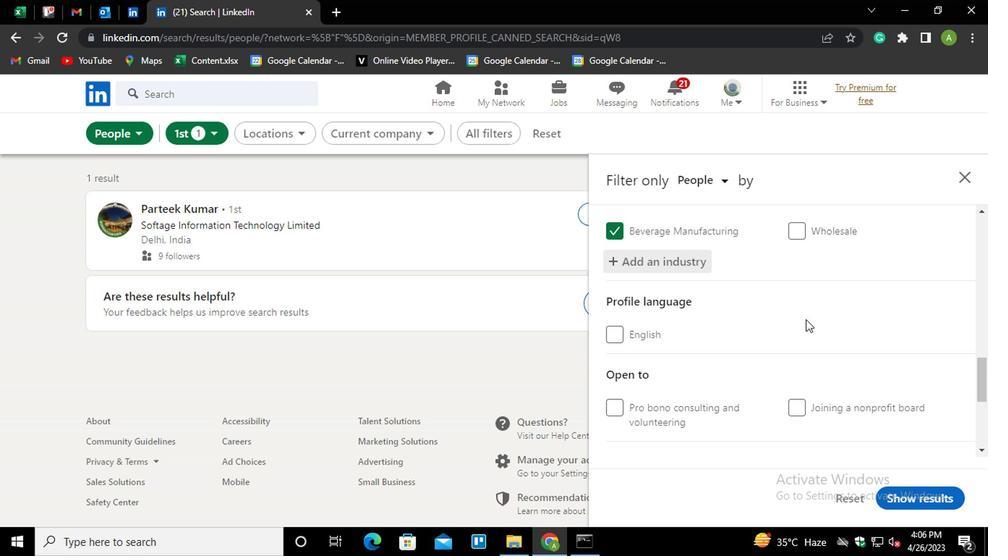 
Action: Mouse scrolled (802, 317) with delta (0, 0)
Screenshot: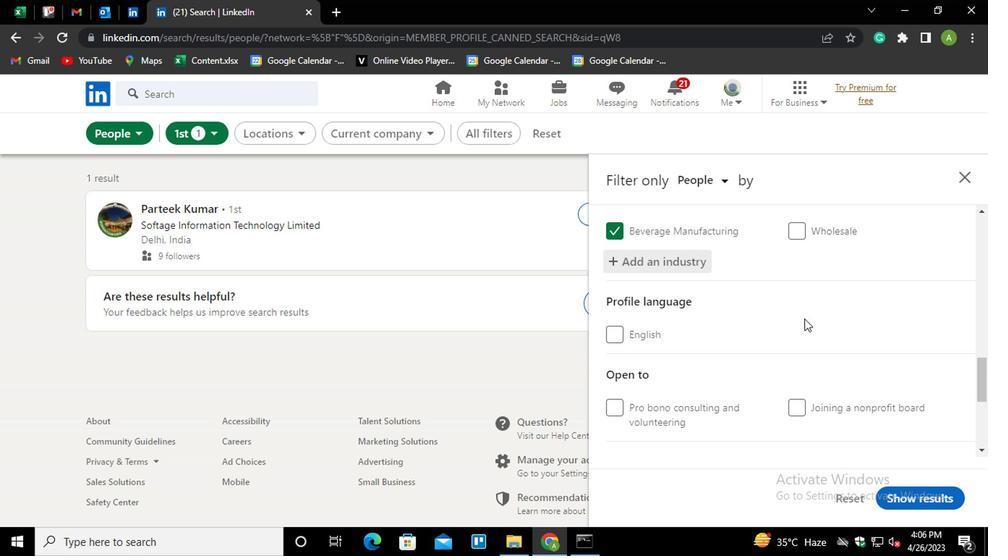 
Action: Mouse moved to (735, 305)
Screenshot: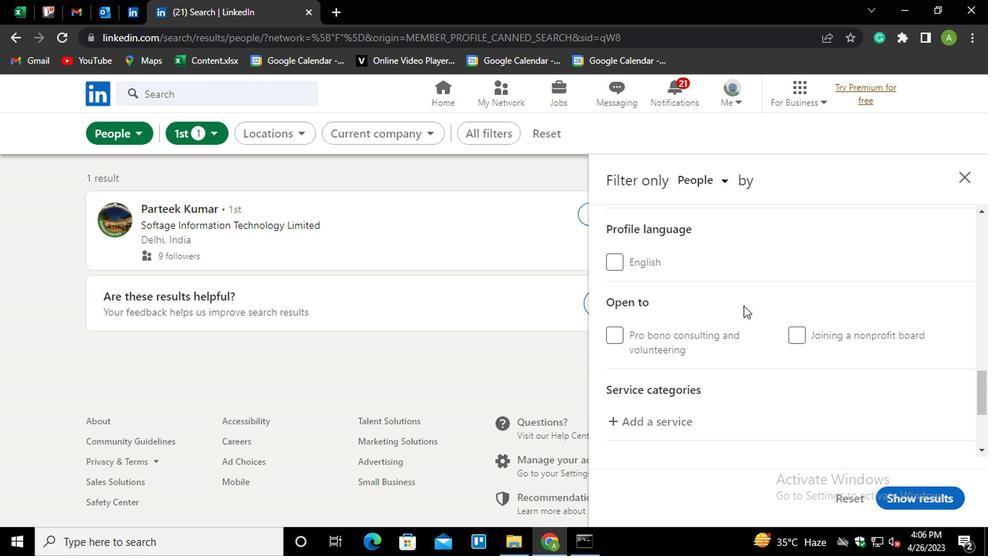 
Action: Mouse scrolled (735, 305) with delta (0, 0)
Screenshot: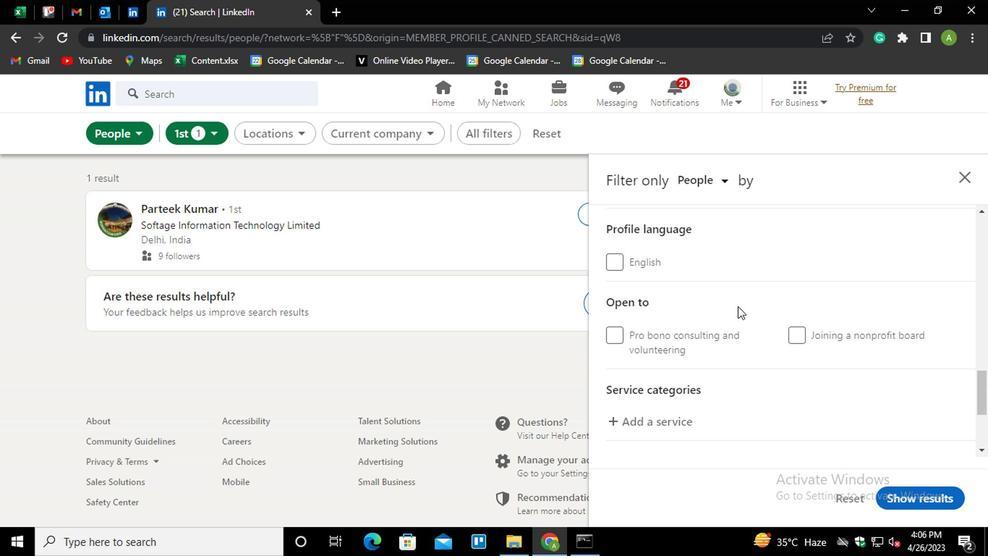 
Action: Mouse moved to (669, 346)
Screenshot: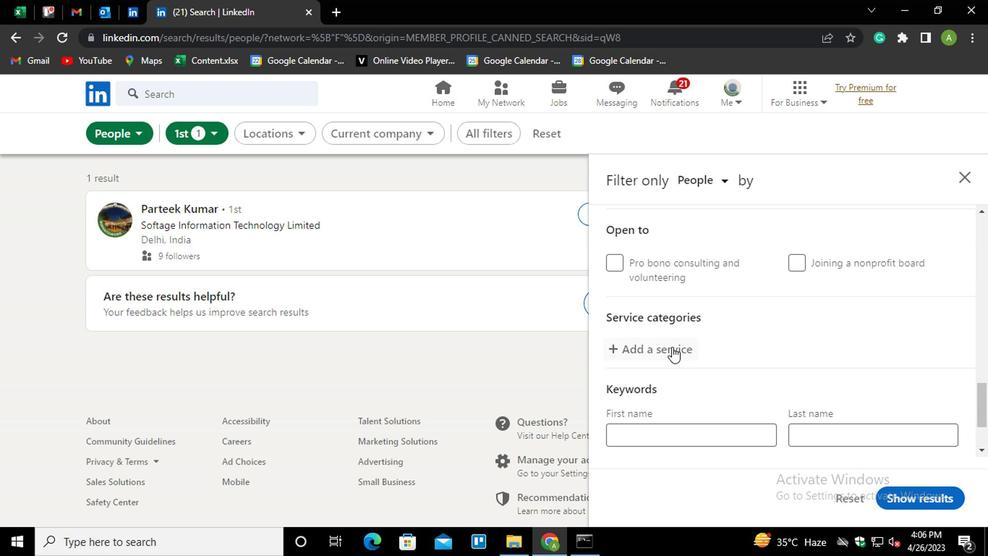 
Action: Mouse pressed left at (669, 346)
Screenshot: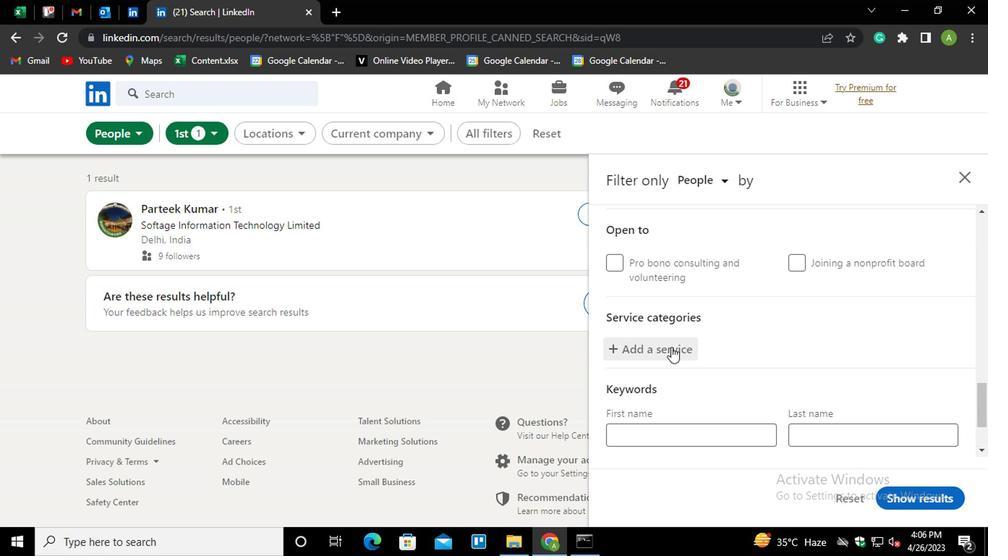 
Action: Mouse moved to (680, 346)
Screenshot: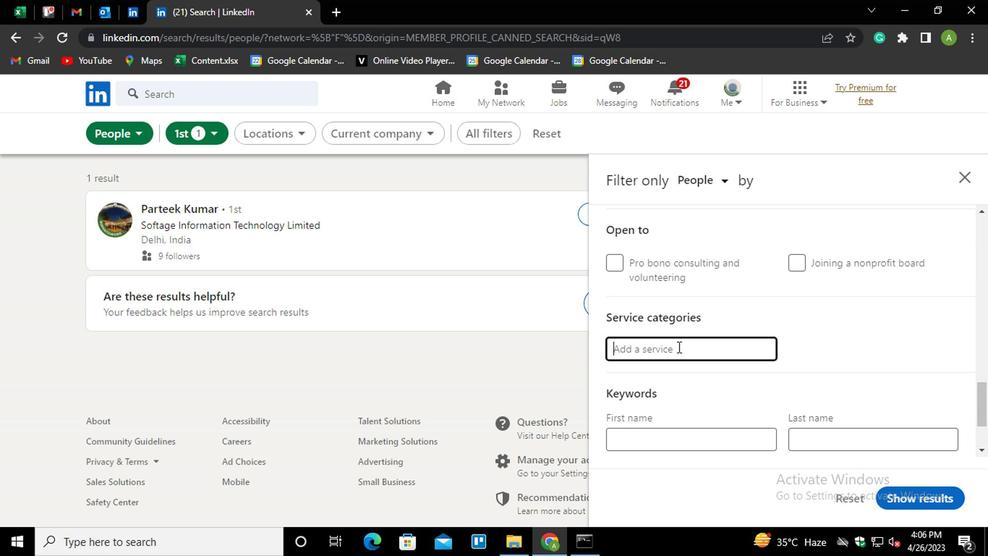 
Action: Mouse pressed left at (680, 346)
Screenshot: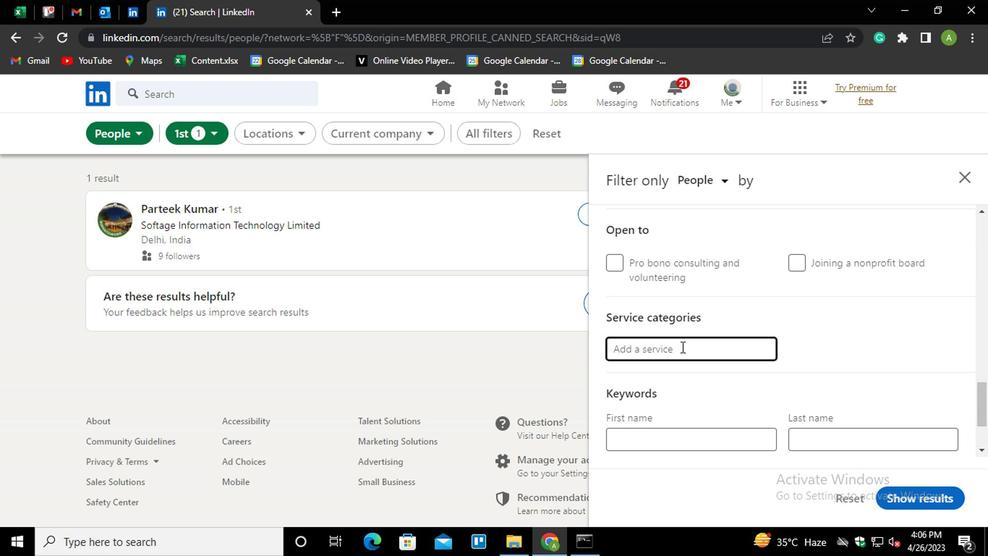 
Action: Key pressed <Key.shift>STRA<Key.down><Key.enter>
Screenshot: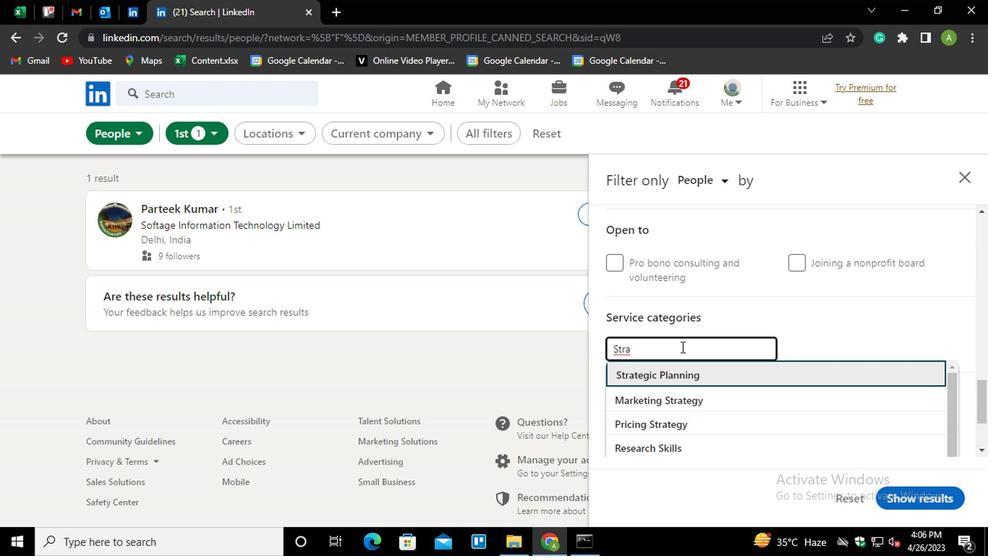 
Action: Mouse moved to (670, 353)
Screenshot: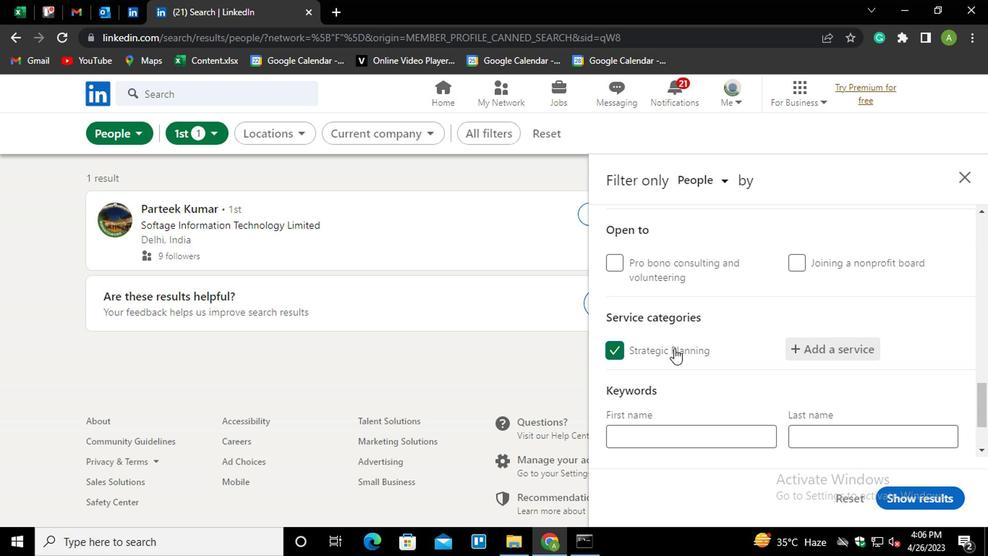 
Action: Mouse scrolled (670, 353) with delta (0, 0)
Screenshot: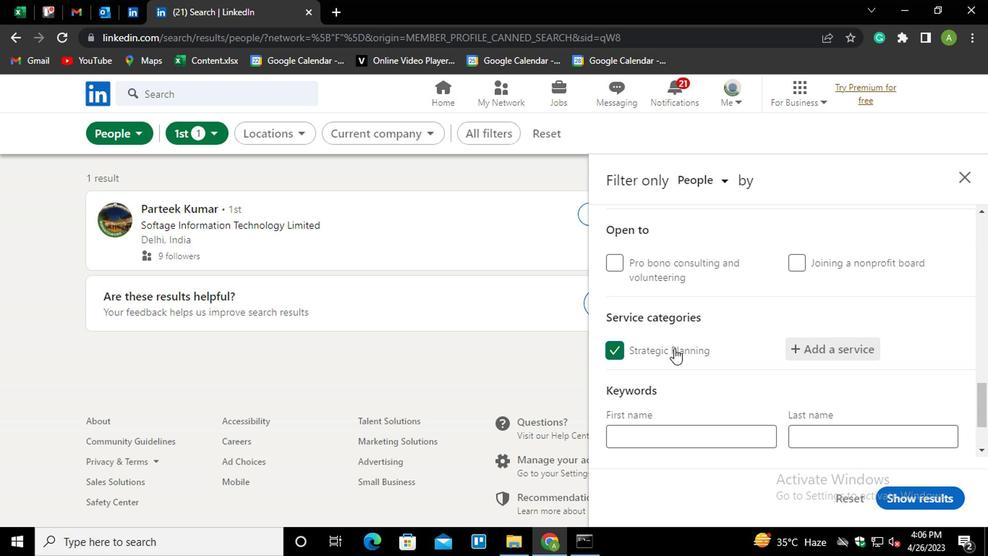 
Action: Mouse moved to (670, 355)
Screenshot: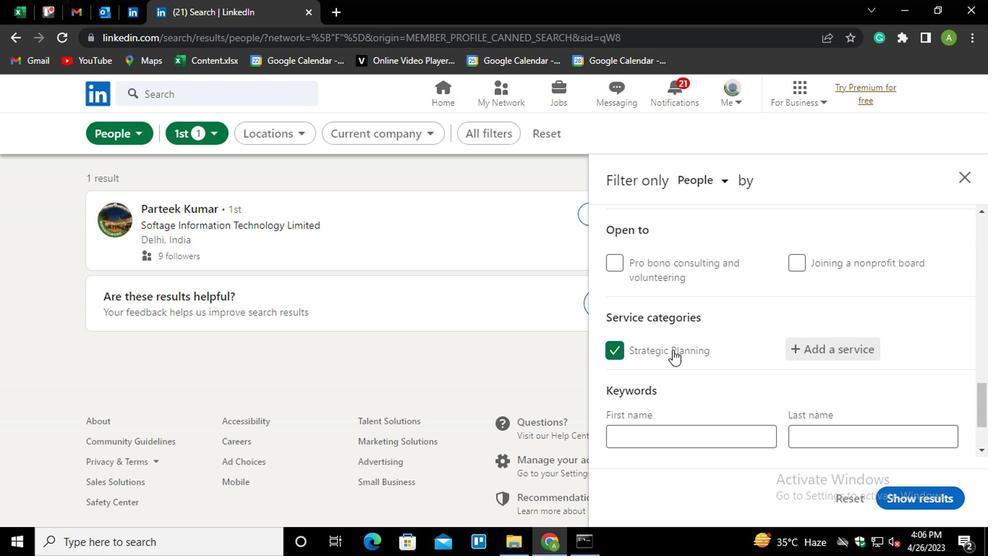 
Action: Mouse scrolled (670, 354) with delta (0, 0)
Screenshot: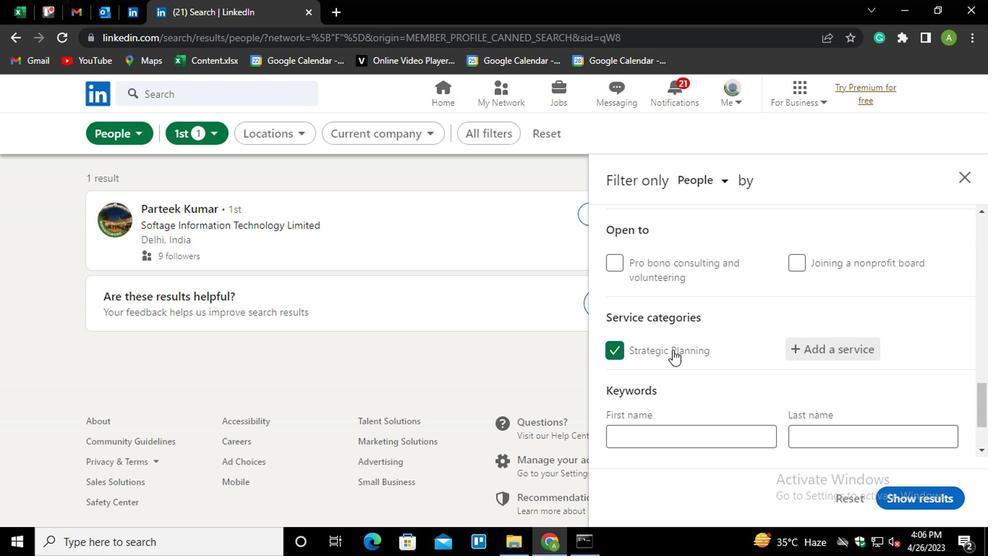 
Action: Mouse moved to (670, 358)
Screenshot: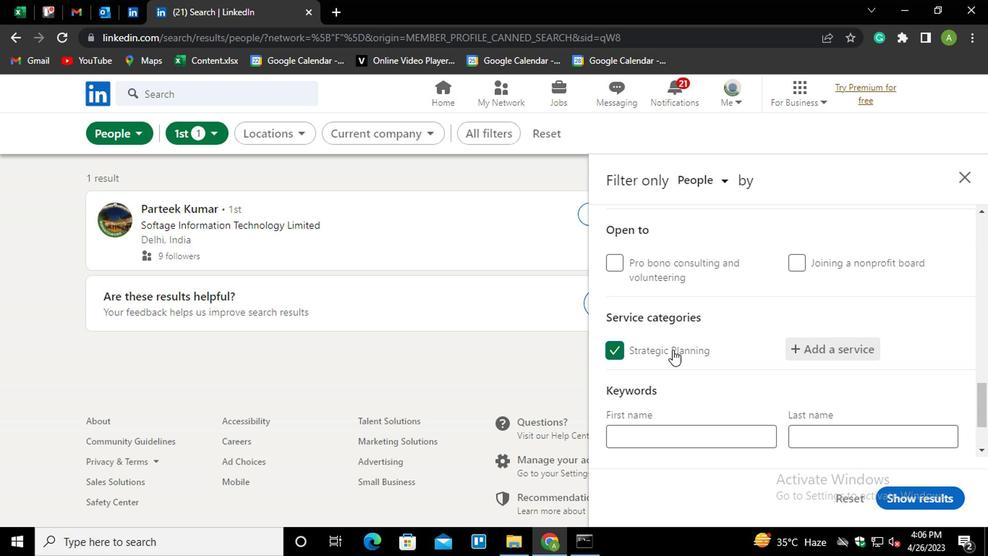 
Action: Mouse scrolled (670, 357) with delta (0, -1)
Screenshot: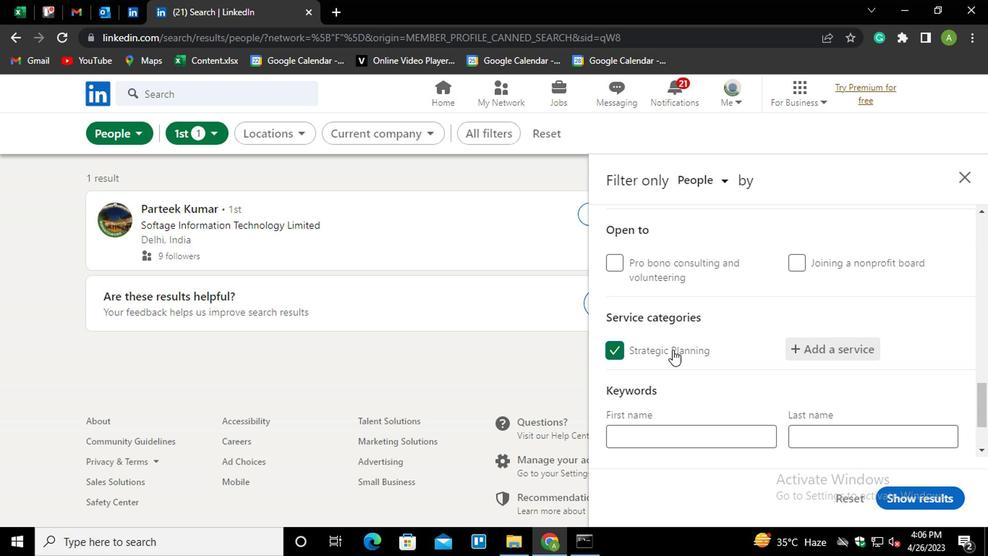 
Action: Mouse moved to (673, 362)
Screenshot: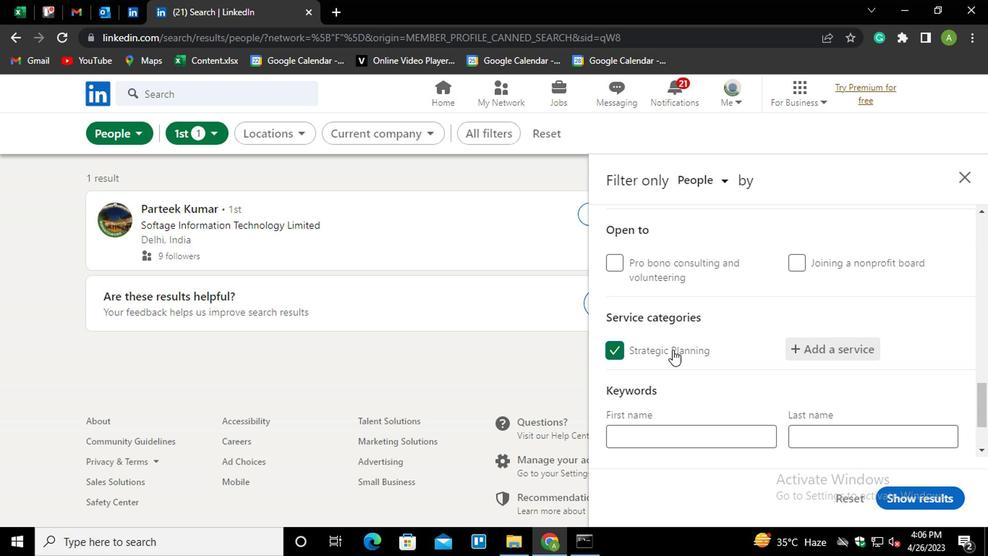 
Action: Mouse scrolled (673, 362) with delta (0, 0)
Screenshot: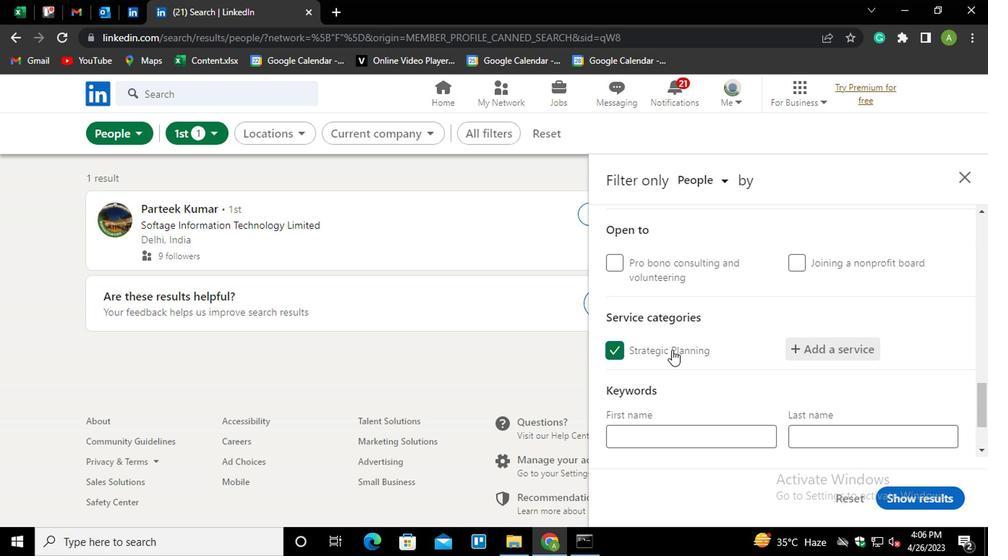 
Action: Mouse moved to (665, 390)
Screenshot: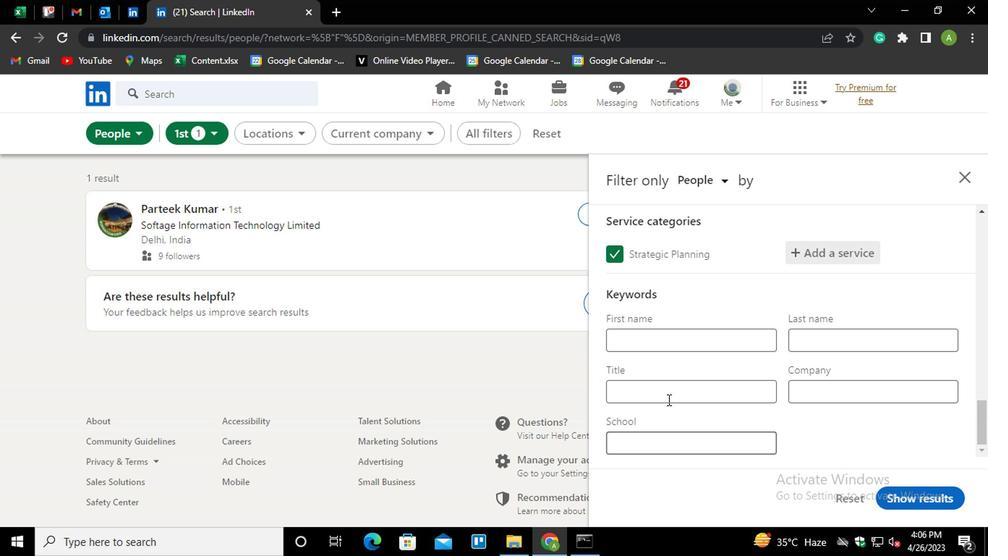 
Action: Mouse pressed left at (665, 390)
Screenshot: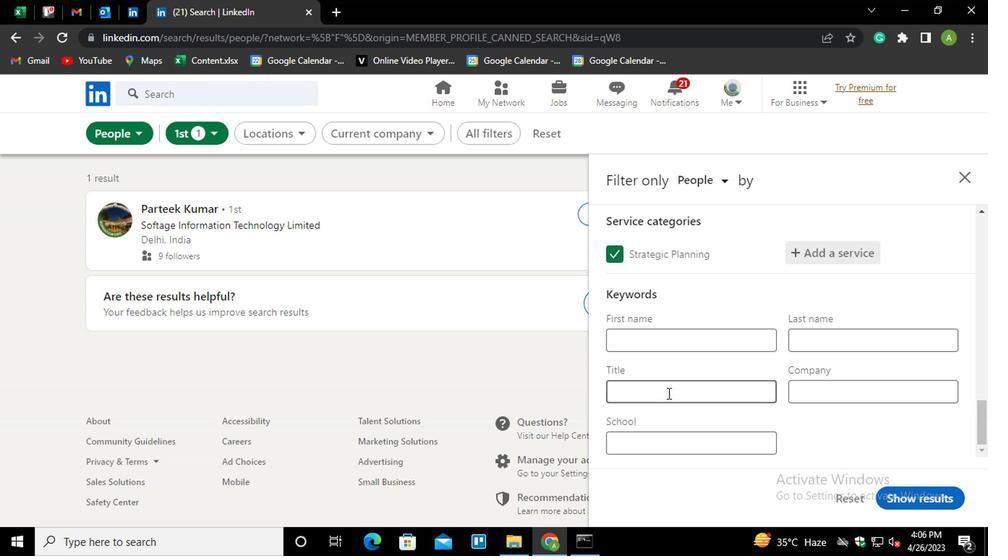 
Action: Key pressed <Key.shift>FNA<Key.backspace><Key.backspace>INANCIAL<Key.space><Key.shift_r>PLANNER
Screenshot: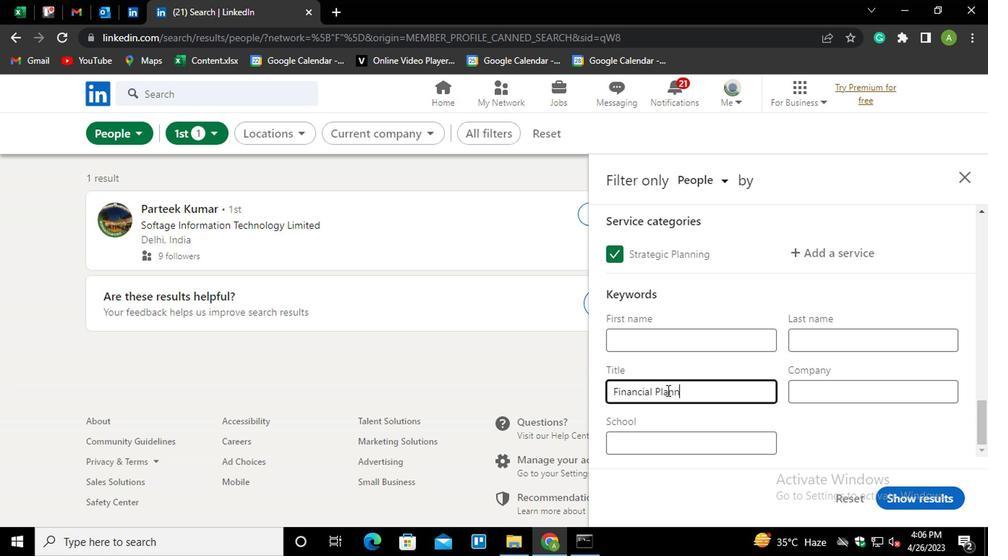 
Action: Mouse moved to (890, 427)
Screenshot: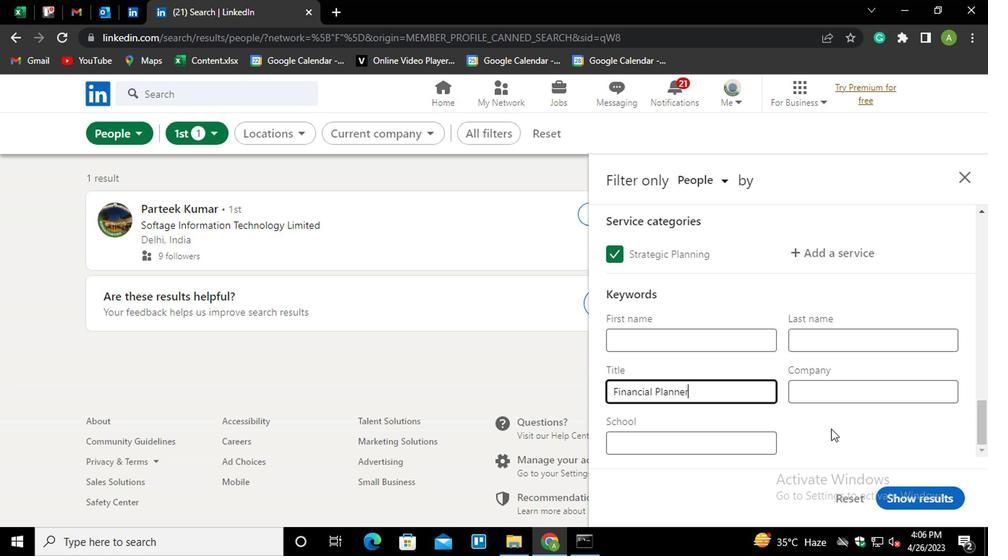 
Action: Mouse pressed left at (890, 427)
Screenshot: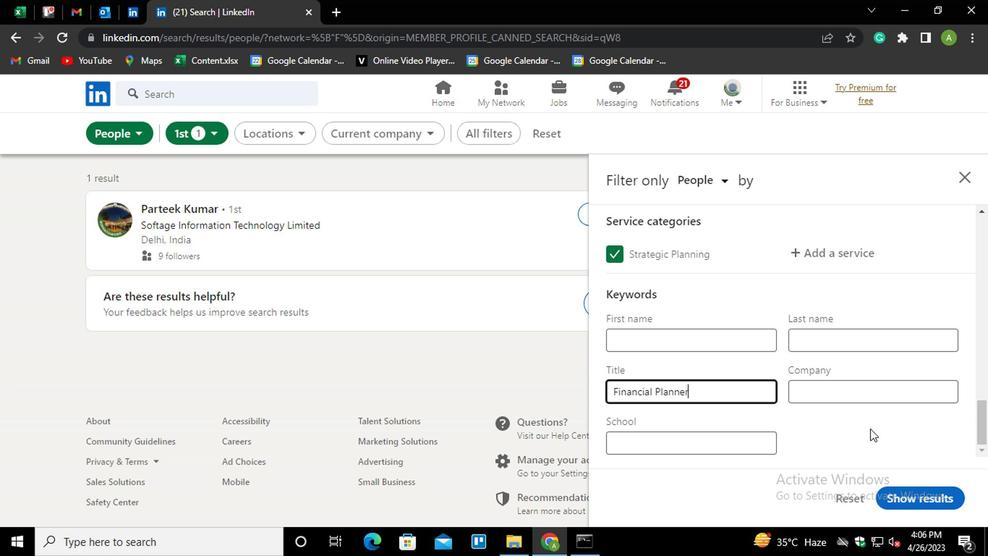 
Action: Mouse moved to (919, 500)
Screenshot: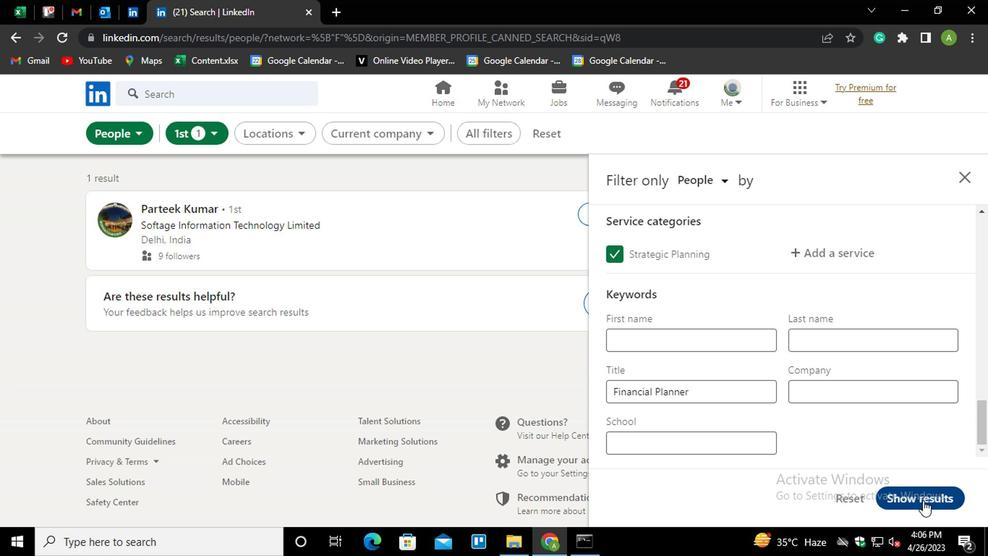 
Action: Mouse pressed left at (919, 500)
Screenshot: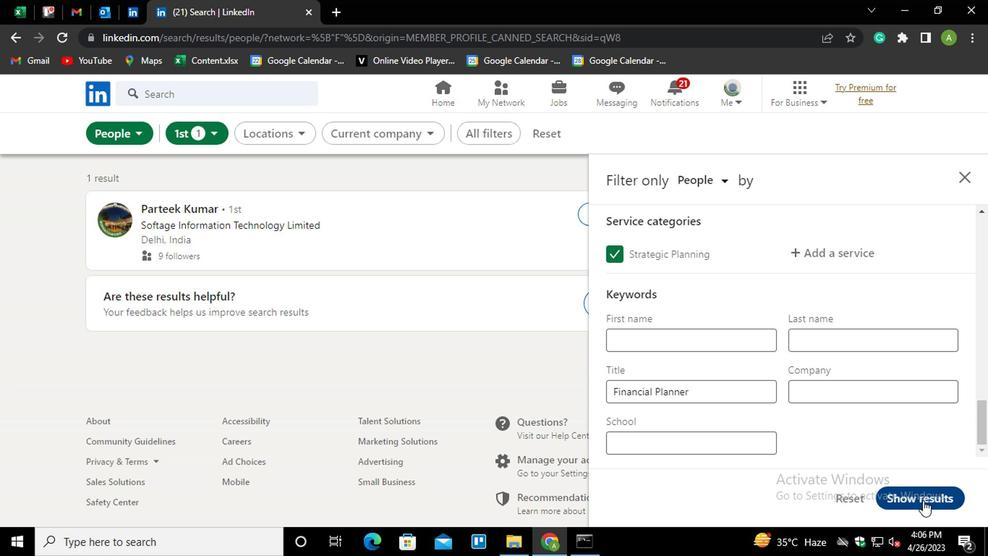 
Action: Mouse moved to (838, 433)
Screenshot: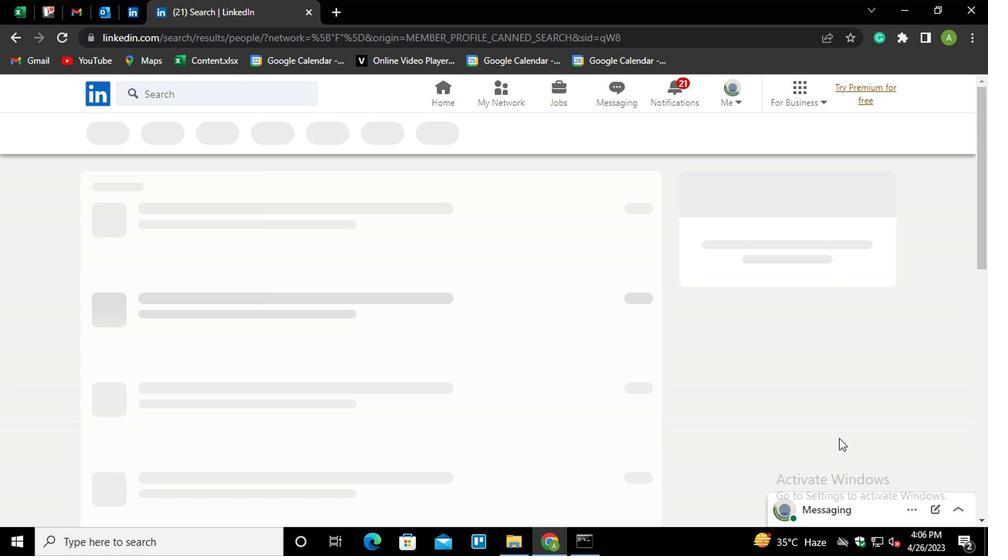 
